 Task: In the Company jpmorgan.com, Create email and send with subject: 'We're Thrilled to Welcome You ', and with mail content 'Hello_x000D_
Join a community of forward-thinkers and pioneers. Our transformative solution will empower you to shape the future of your industry.._x000D_
Kind Regards', attach the document: Terms_and_conditions.doc and insert image: visitingcard.jpg. Below Kind Regards, write Tumblr and insert the URL: 'www.tumblr.com'. Mark checkbox to create task to follow up : In 2 weeks.  Enter or choose an email address of recipient's from company's contact and send.. Logged in from softage.1@softage.net
Action: Mouse moved to (78, 52)
Screenshot: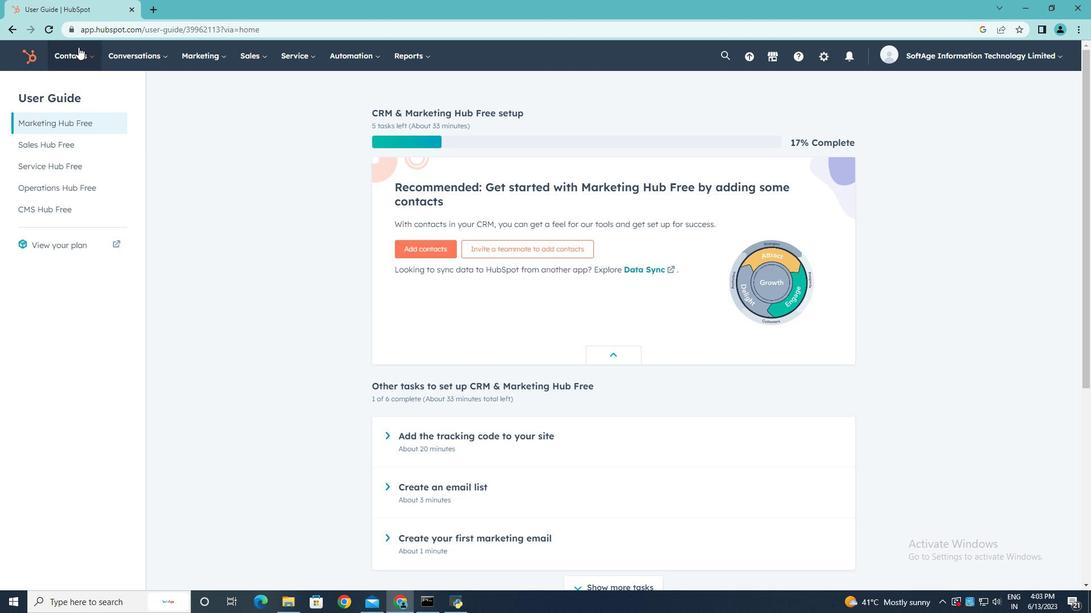 
Action: Mouse pressed left at (78, 52)
Screenshot: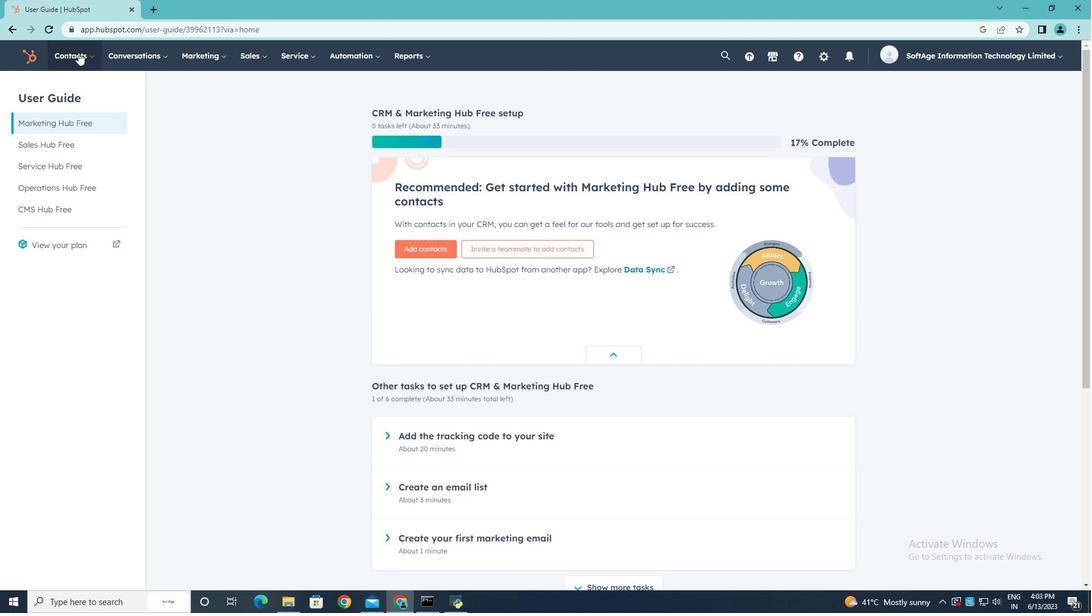 
Action: Mouse moved to (82, 110)
Screenshot: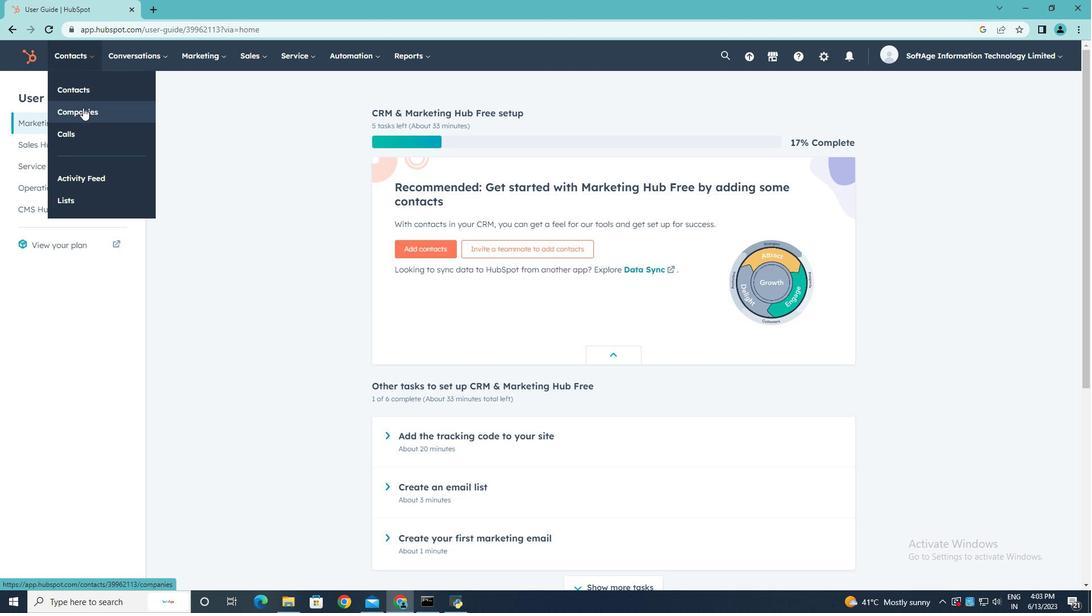 
Action: Mouse pressed left at (82, 110)
Screenshot: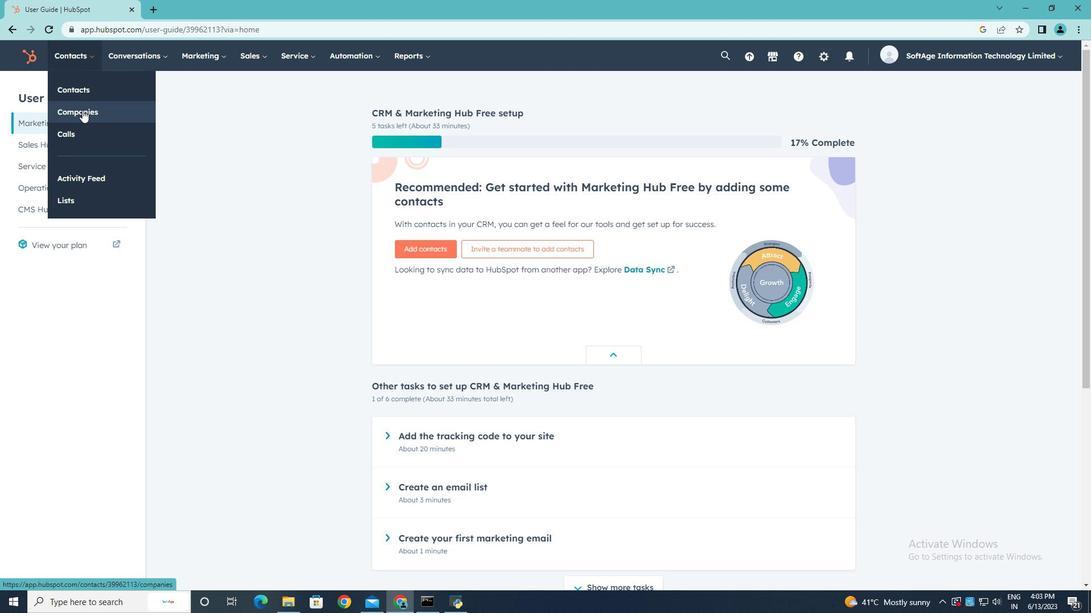 
Action: Mouse moved to (104, 187)
Screenshot: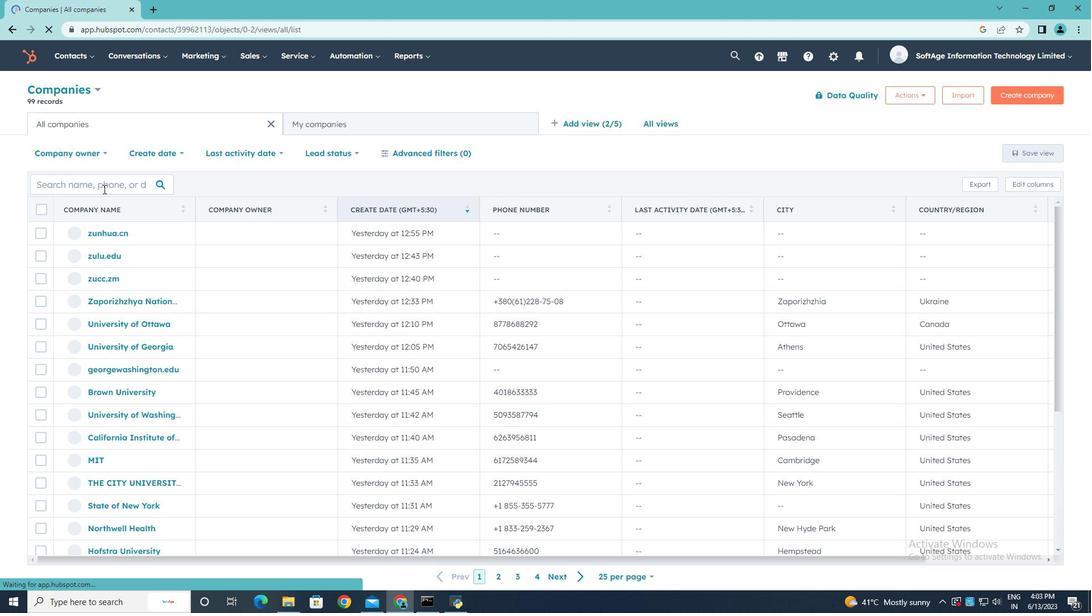
Action: Mouse pressed left at (104, 187)
Screenshot: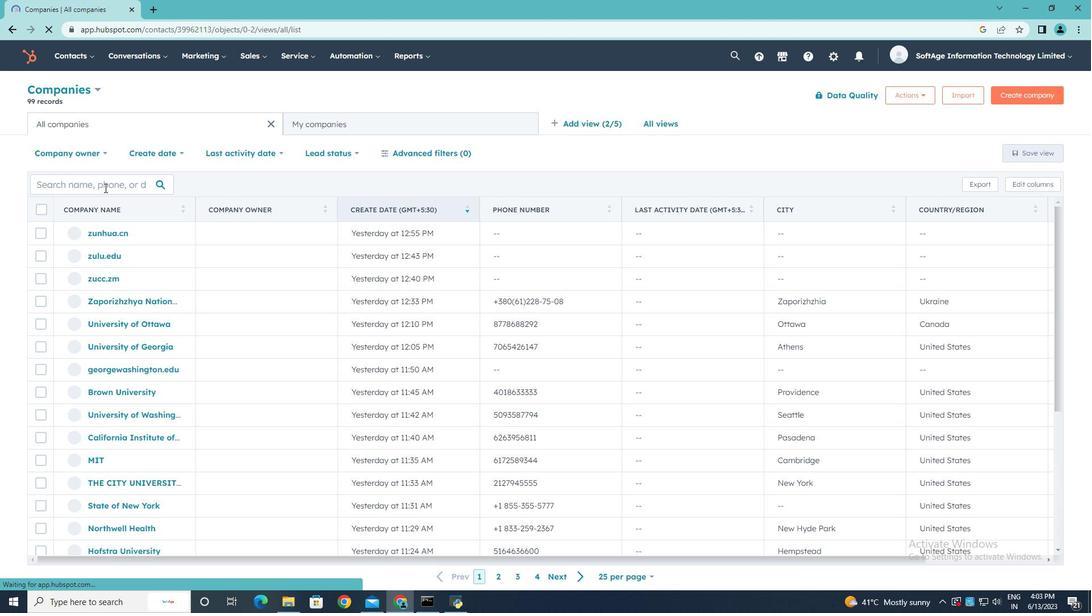 
Action: Key pressed jpmogan.com
Screenshot: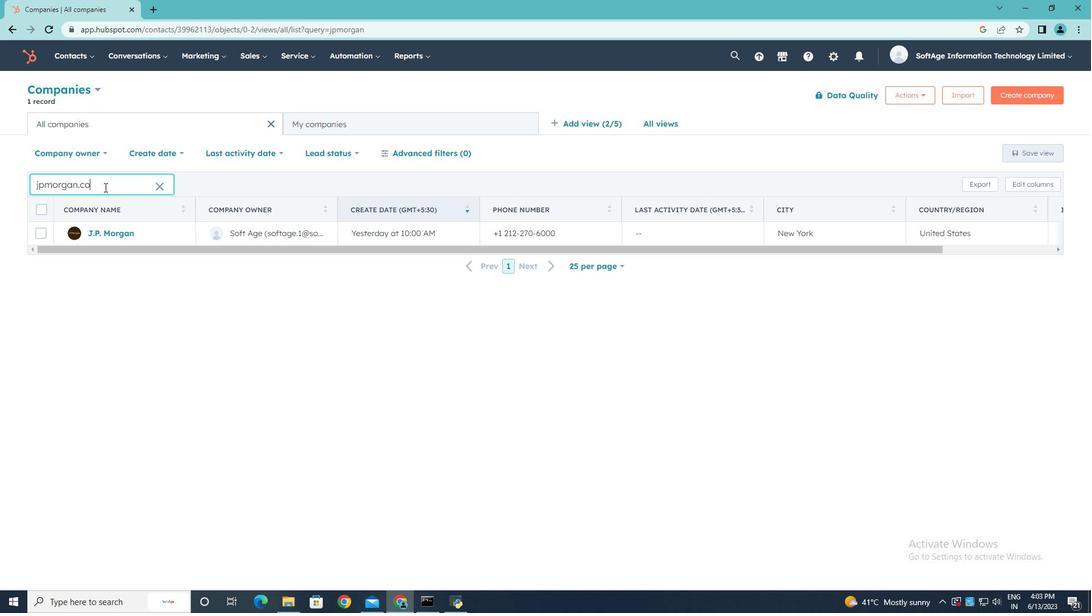 
Action: Mouse moved to (114, 233)
Screenshot: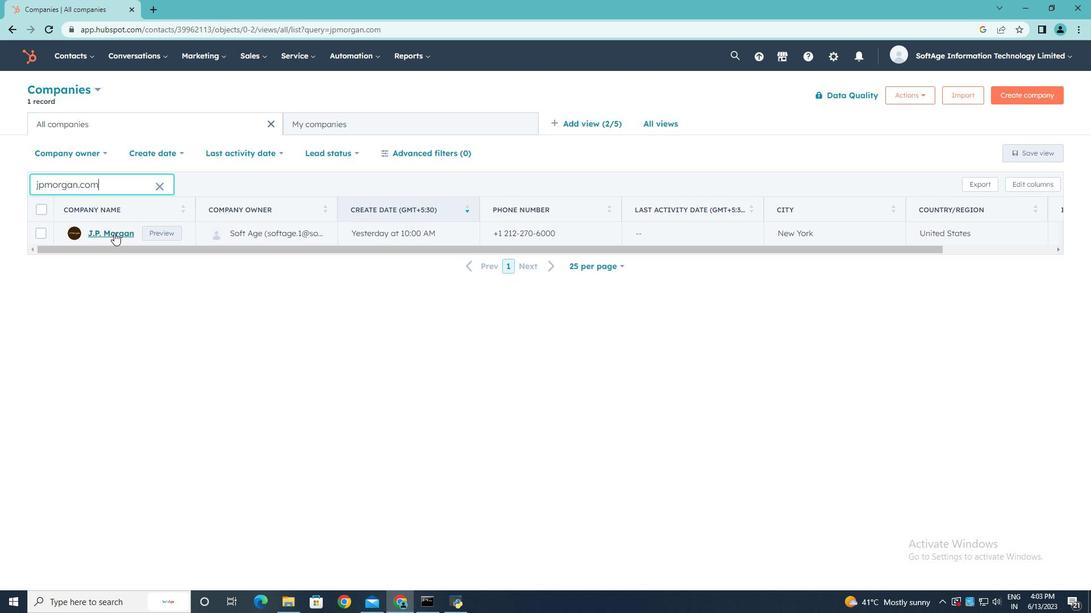 
Action: Mouse pressed left at (114, 233)
Screenshot: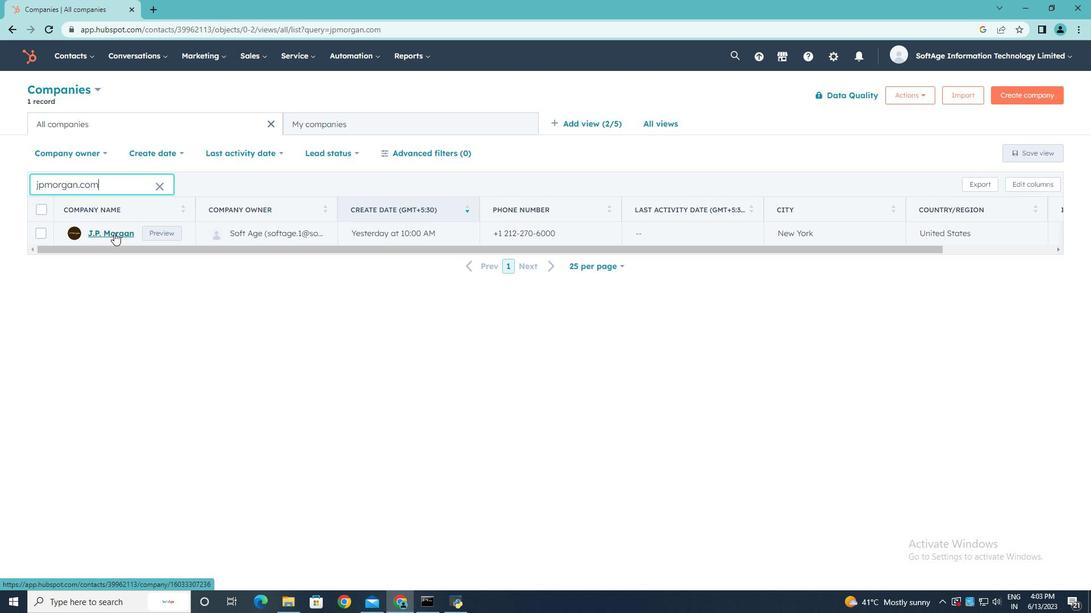 
Action: Mouse moved to (76, 195)
Screenshot: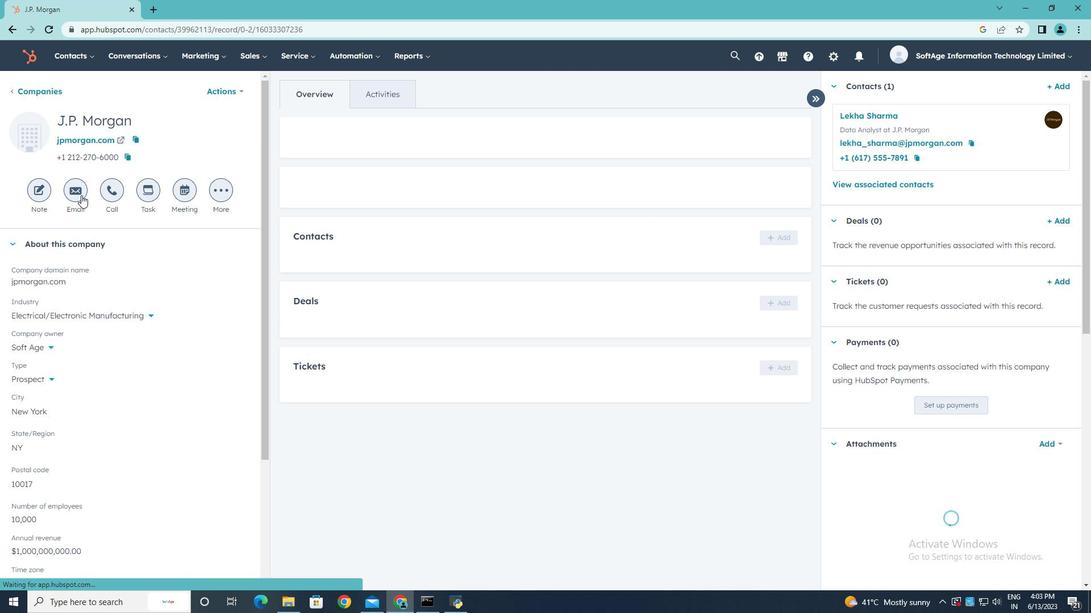 
Action: Mouse pressed left at (76, 195)
Screenshot: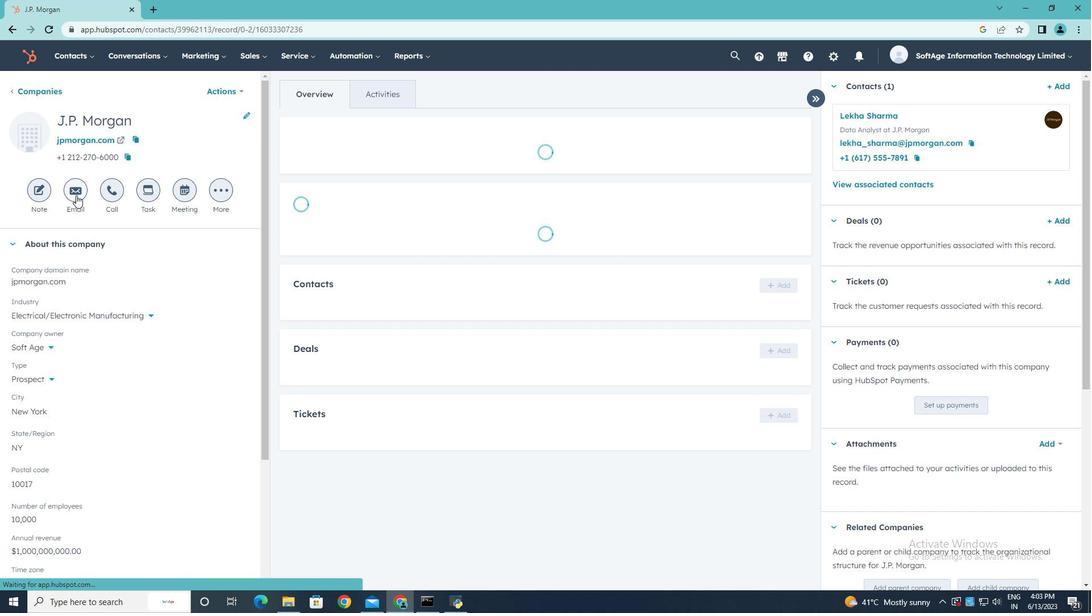 
Action: Mouse moved to (79, 195)
Screenshot: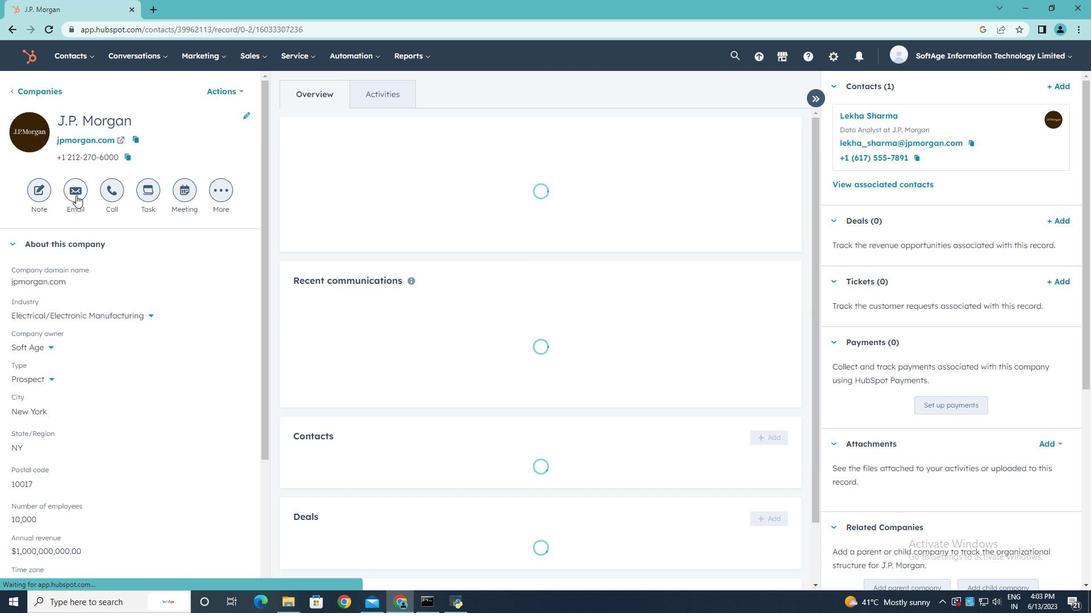
Action: Key pressed <Key.shift><Key.shift><Key.shift><Key.shift><Key.shift><Key.shift><Key.shift><Key.shift><Key.shift>We're<Key.space><Key.shift>Thrilled<Key.space>to<Key.space><Key.shift>Welcome<Key.space><Key.shift>You
Screenshot: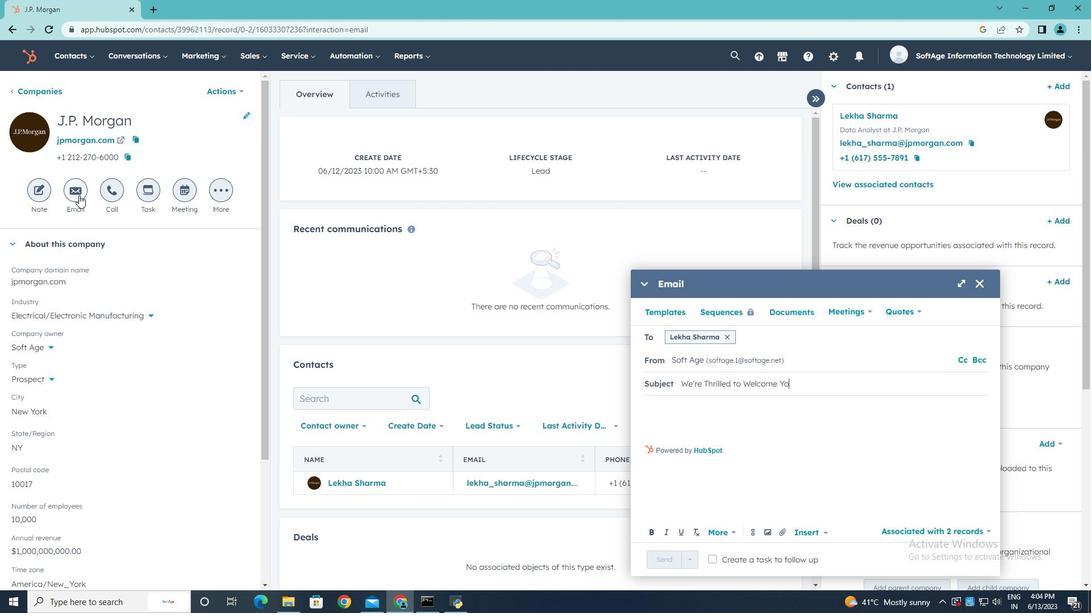 
Action: Mouse moved to (648, 406)
Screenshot: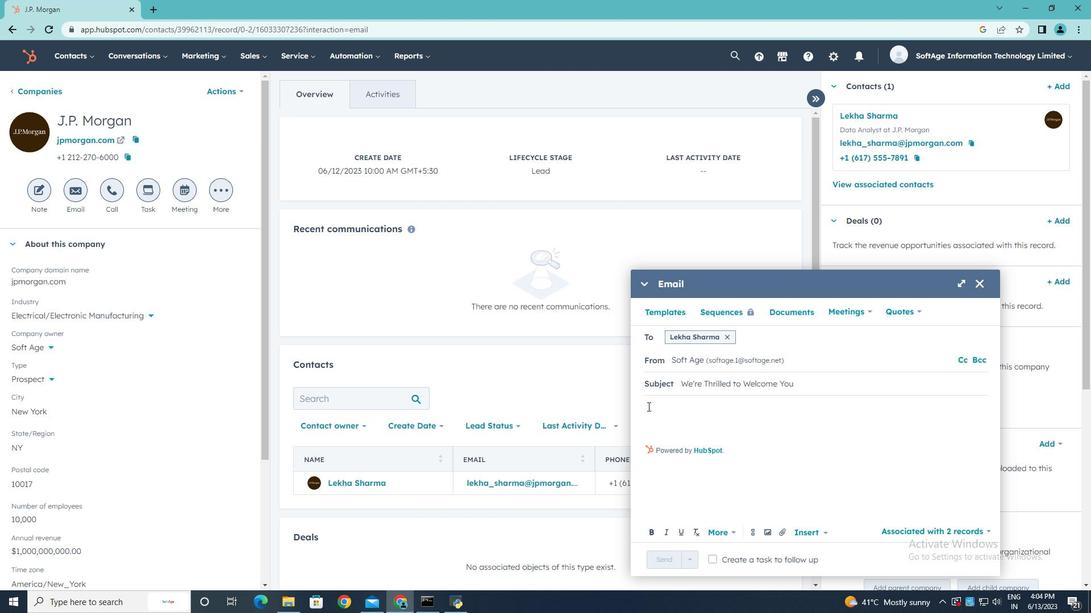 
Action: Mouse pressed left at (648, 406)
Screenshot: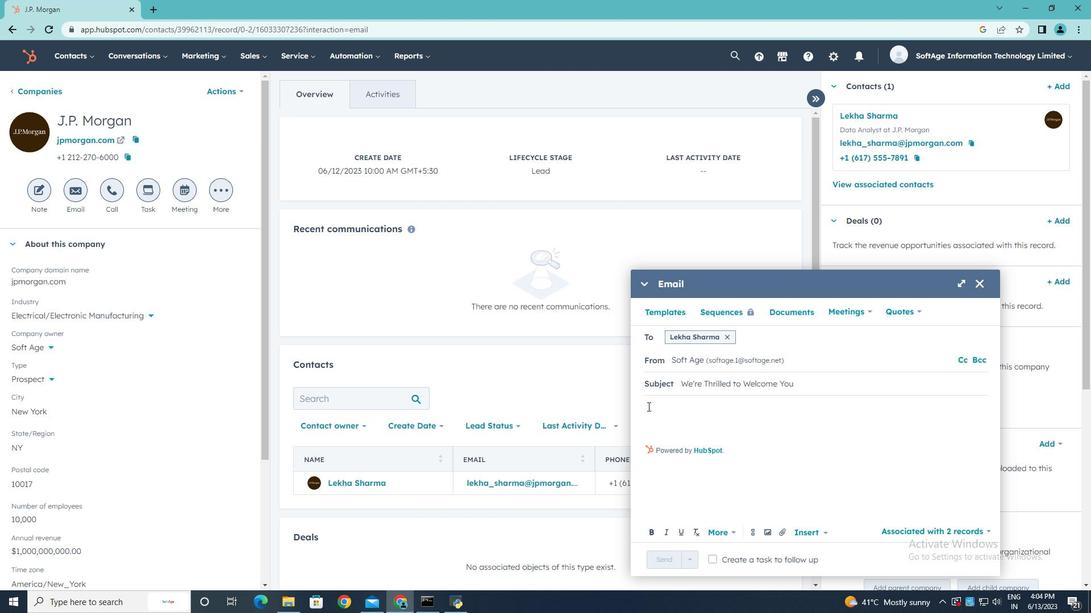 
Action: Key pressed <Key.shift>Hellp<Key.backspace>o
Screenshot: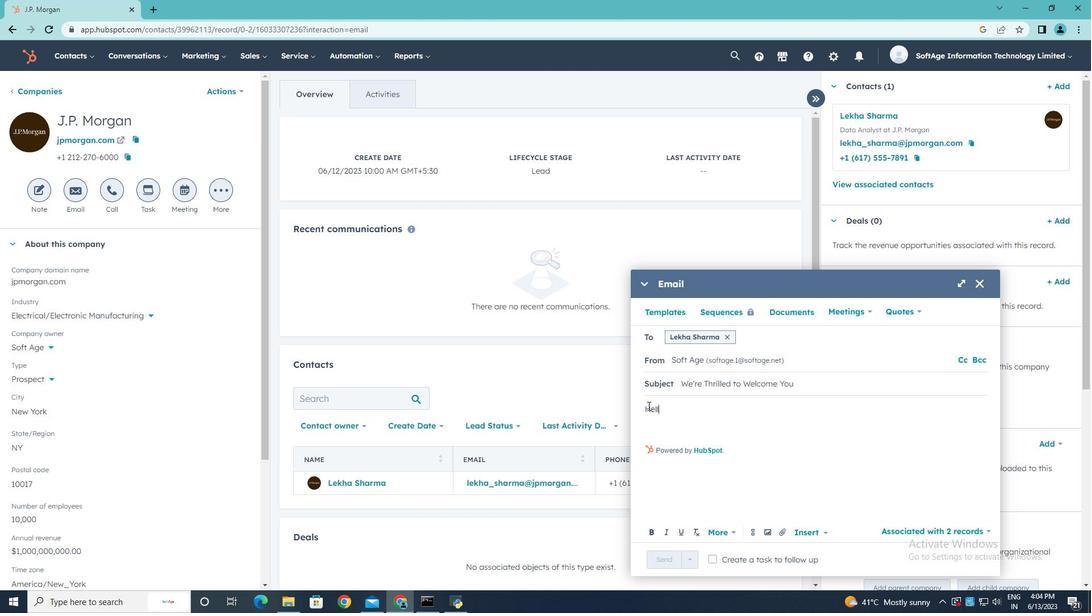 
Action: Mouse moved to (646, 424)
Screenshot: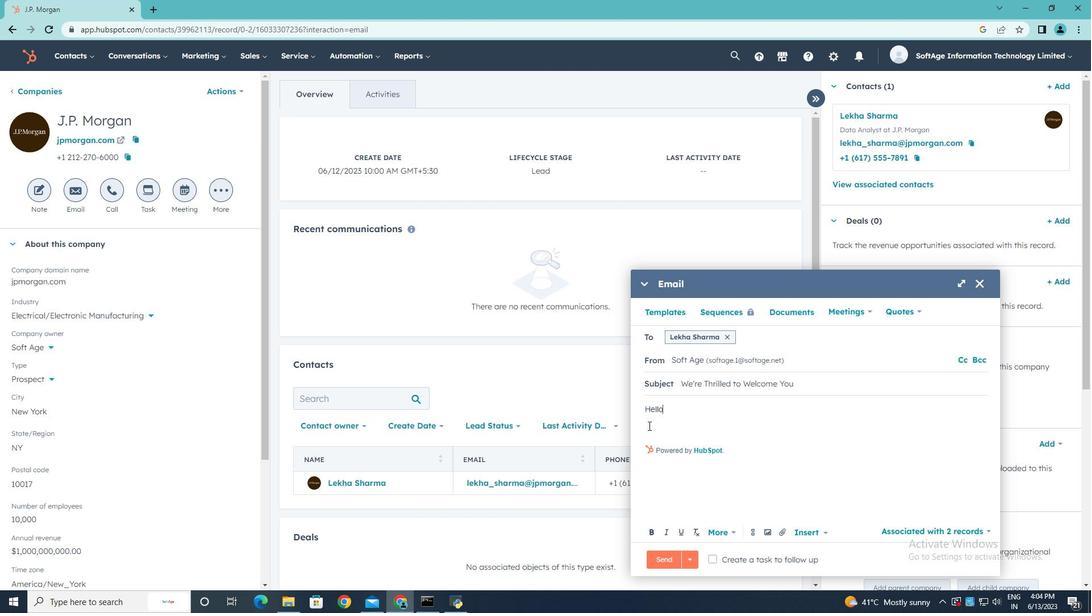 
Action: Mouse pressed left at (646, 424)
Screenshot: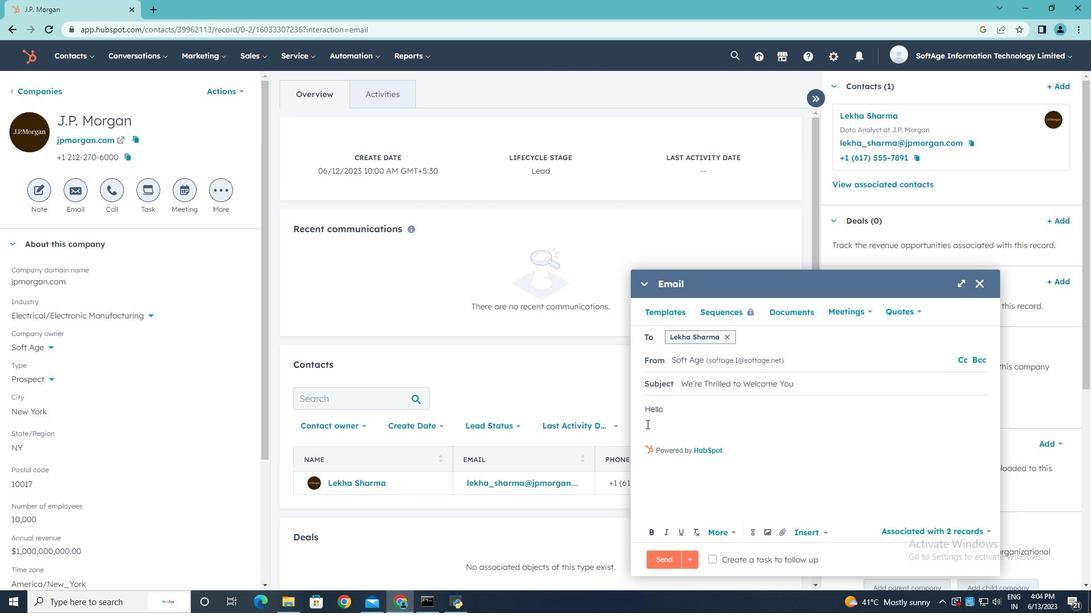 
Action: Mouse moved to (644, 317)
Screenshot: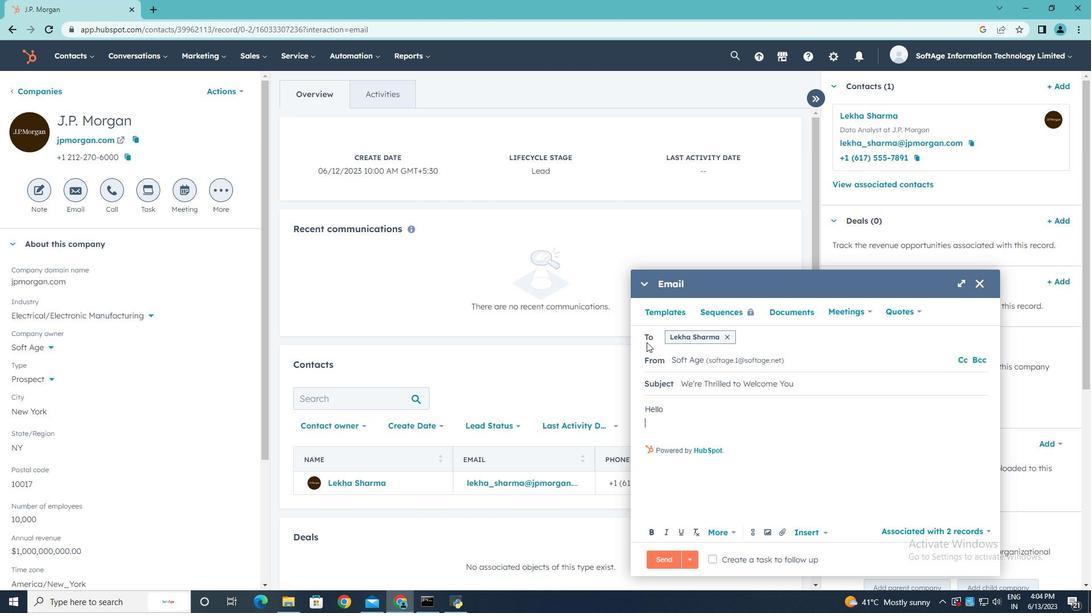
Action: Key pressed <Key.shift>Join<Key.space>a<Key.space>community<Key.space>of<Key.space>forward-thinkers<Key.space>and<Key.space>pioneers.<Key.space><Key.shift>Our<Key.space>transformative<Key.space>solution<Key.space>will<Key.space>w<Key.backspace>empoweer<Key.backspace><Key.backspace>r<Key.space>you<Key.space>to<Key.space>shape<Key.space>the<Key.space>future<Key.space>of<Key.space>your<Key.space>ins<Key.backspace>dustry..
Screenshot: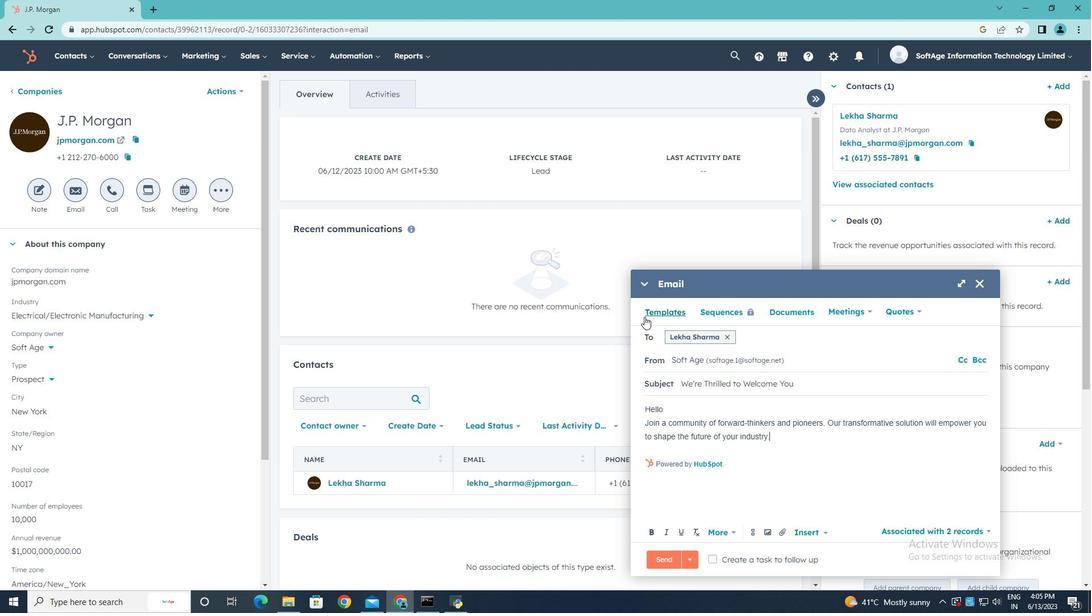 
Action: Mouse moved to (687, 449)
Screenshot: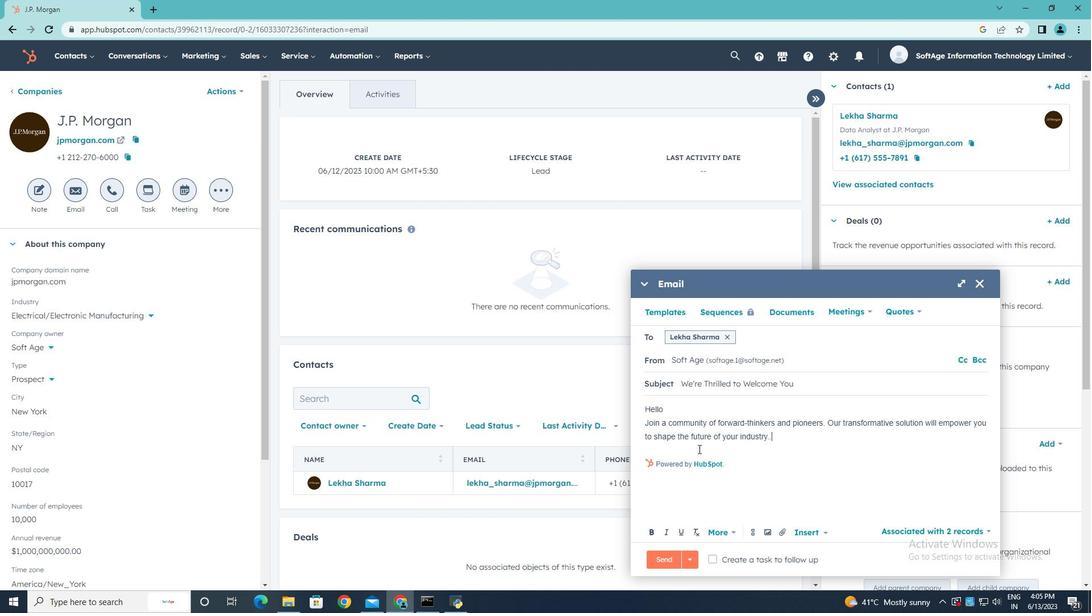 
Action: Mouse pressed left at (687, 449)
Screenshot: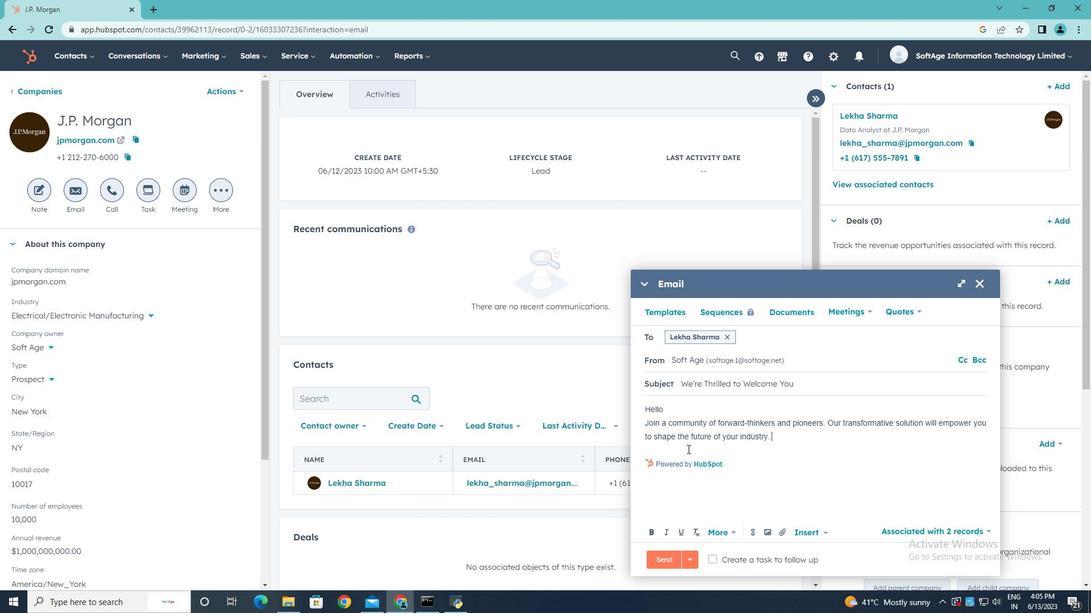 
Action: Key pressed <Key.enter><Key.shift>Kind<Key.space><Key.shift>Regards
Screenshot: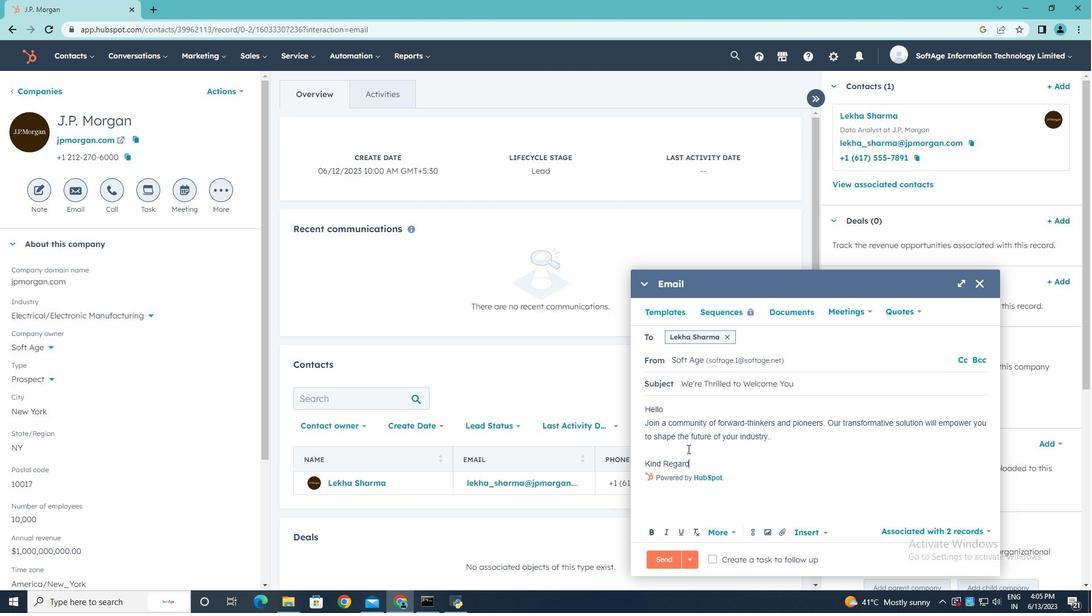 
Action: Mouse moved to (739, 463)
Screenshot: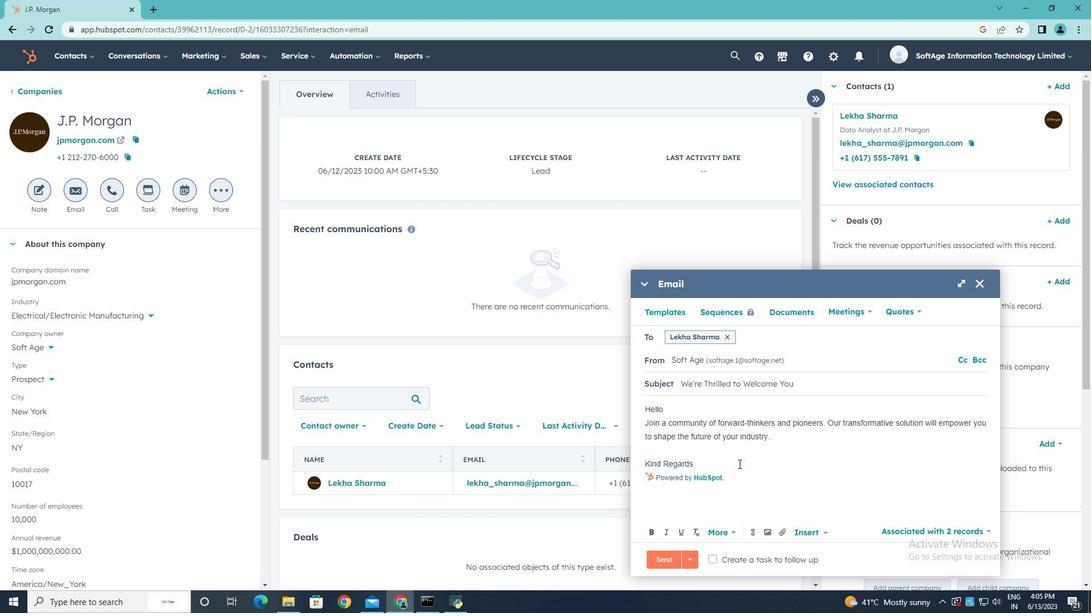 
Action: Key pressed ,
Screenshot: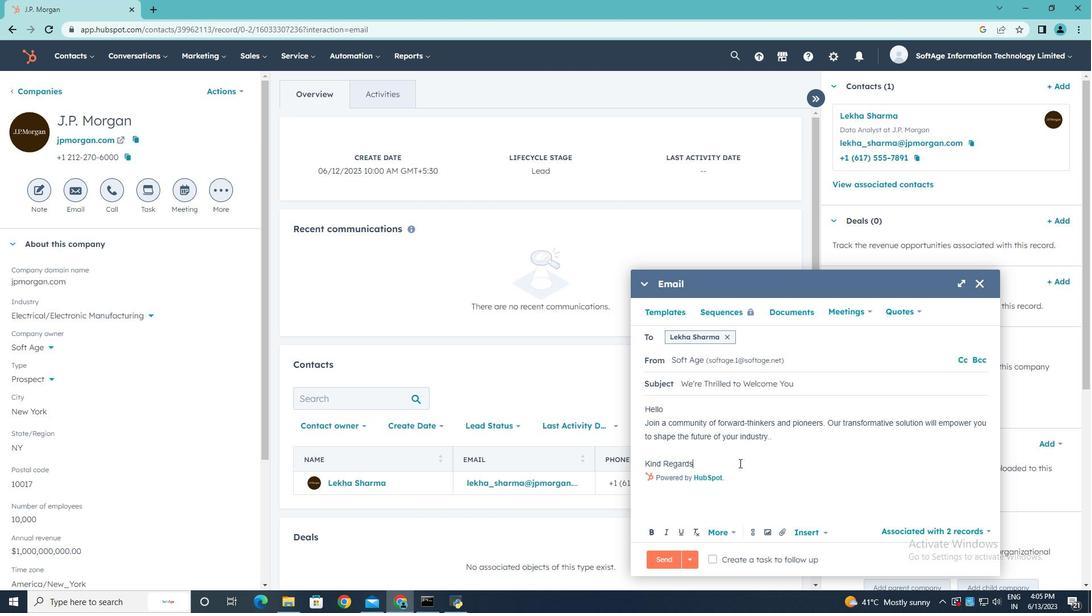 
Action: Mouse moved to (782, 533)
Screenshot: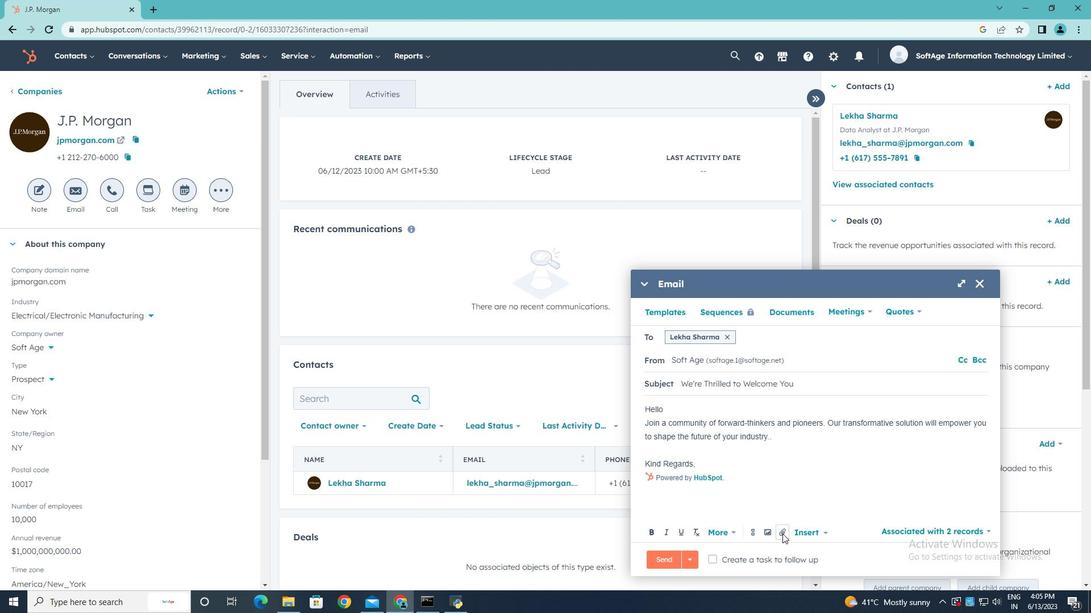 
Action: Mouse pressed left at (782, 533)
Screenshot: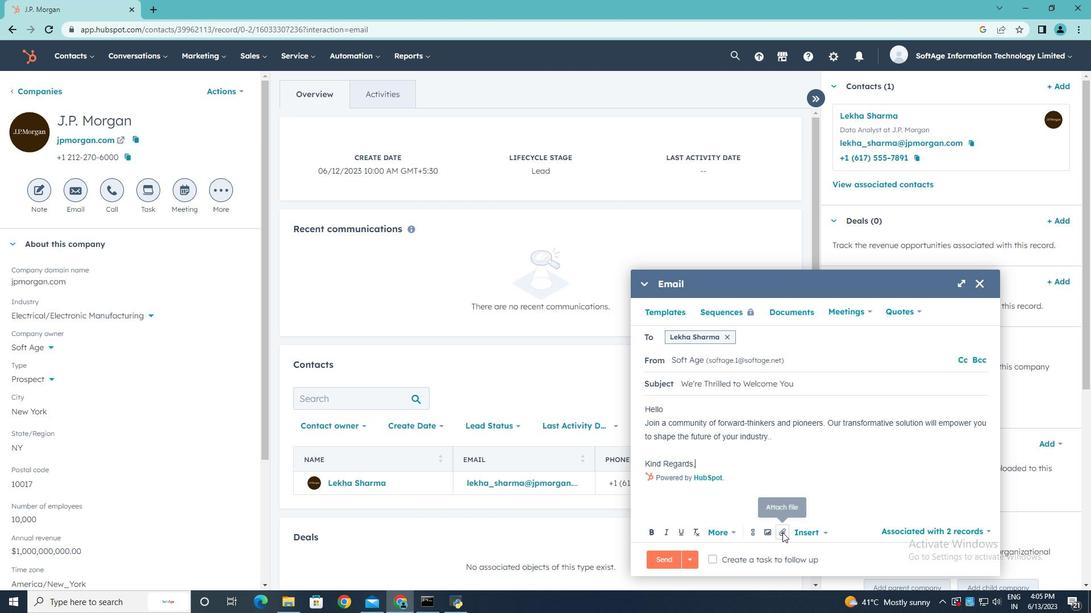
Action: Mouse moved to (802, 506)
Screenshot: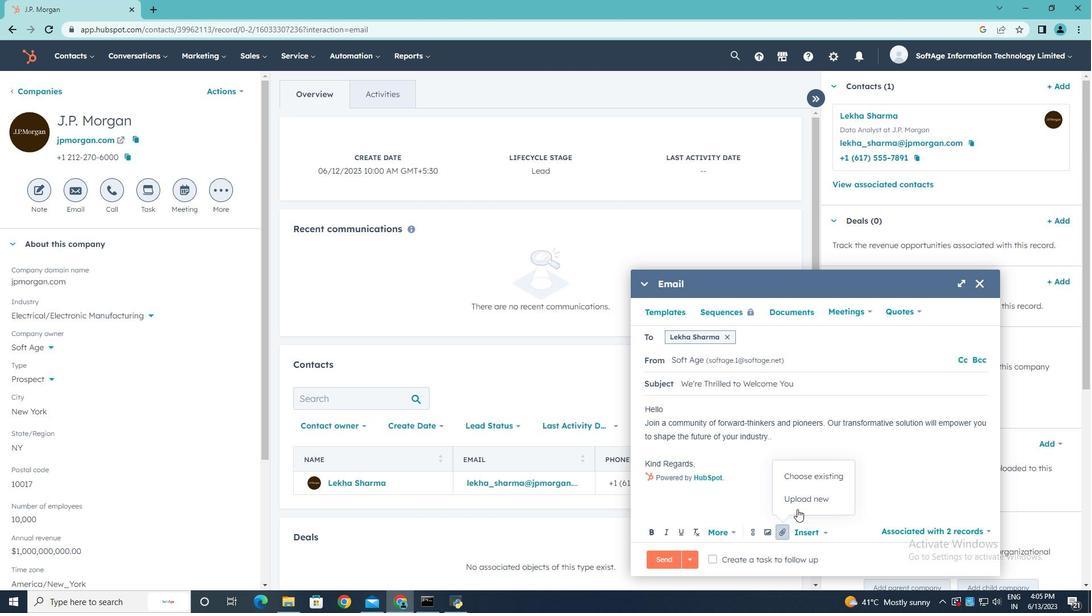 
Action: Mouse pressed left at (802, 506)
Screenshot: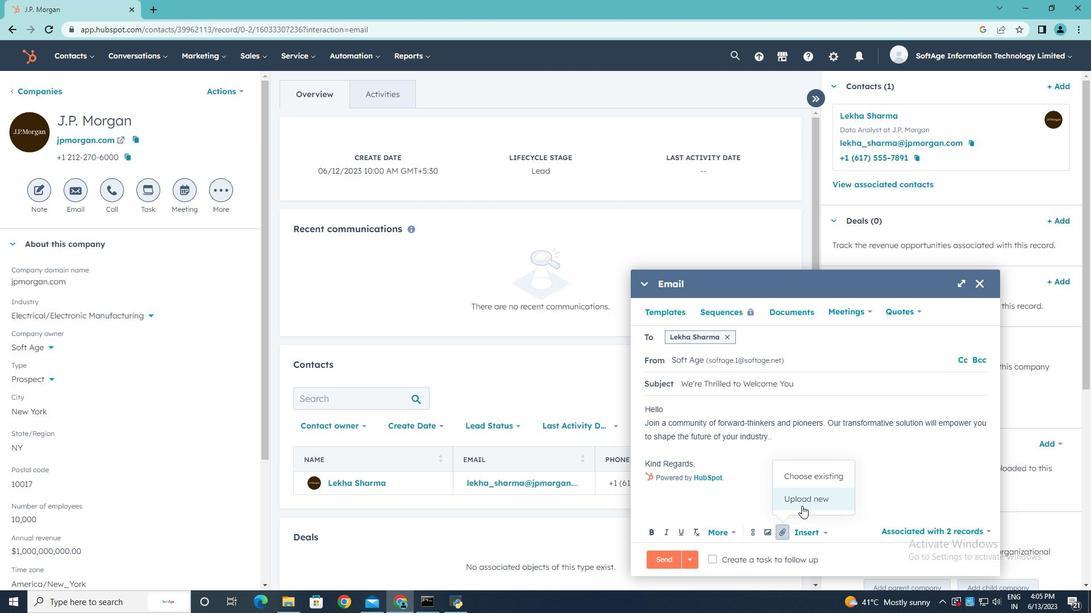 
Action: Mouse moved to (221, 114)
Screenshot: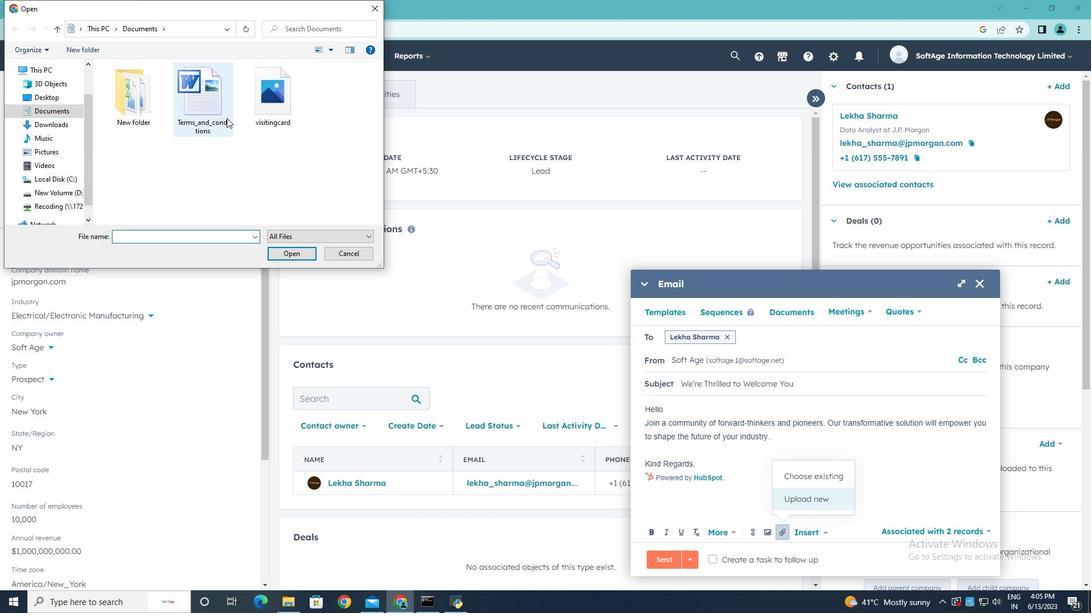 
Action: Mouse pressed left at (221, 114)
Screenshot: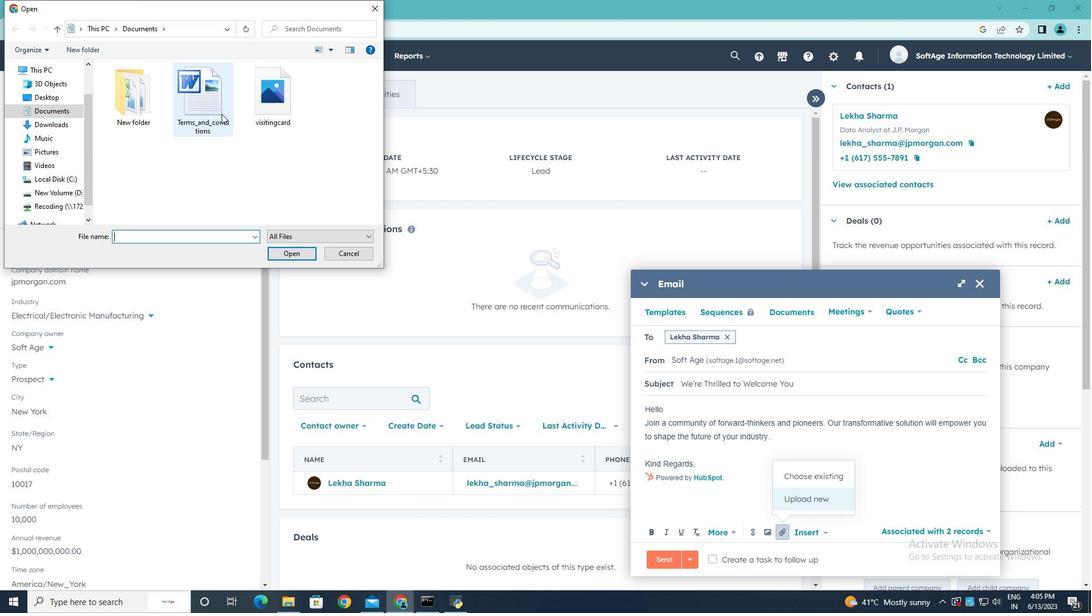 
Action: Mouse moved to (281, 253)
Screenshot: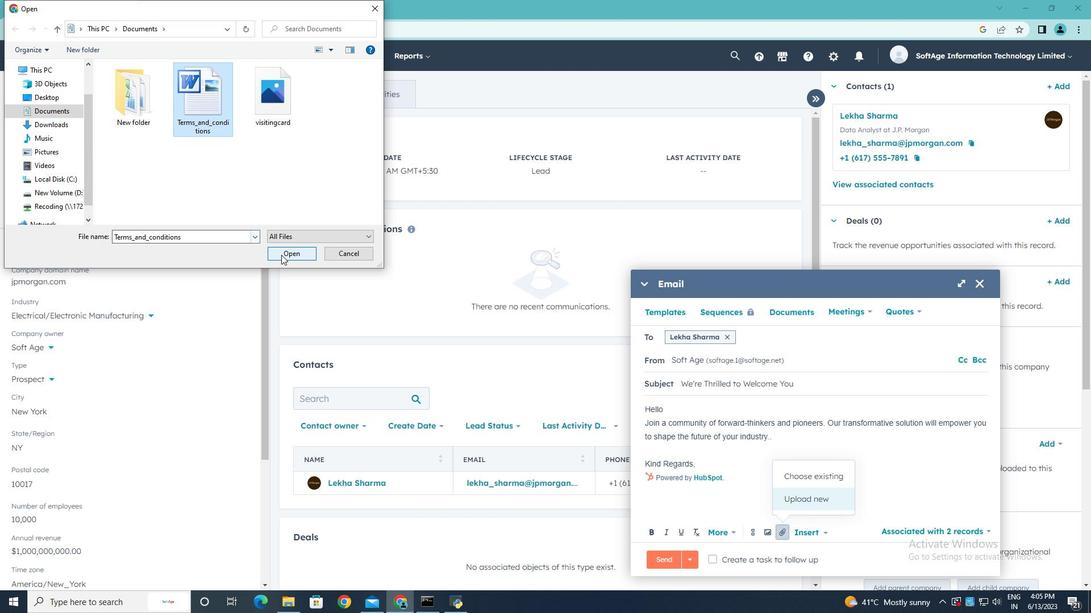 
Action: Mouse pressed left at (281, 253)
Screenshot: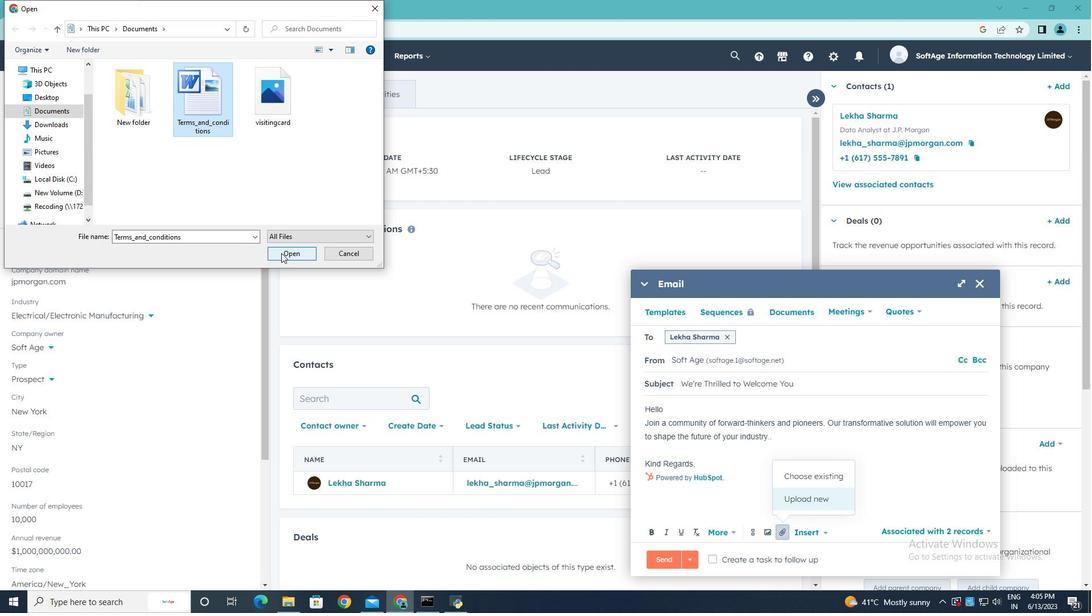 
Action: Mouse moved to (784, 504)
Screenshot: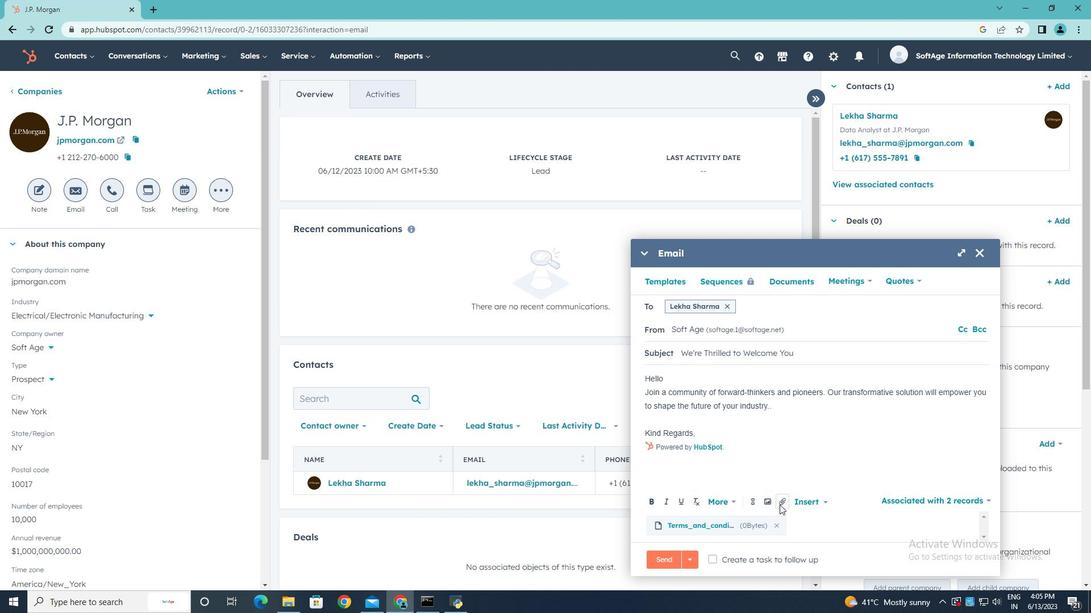 
Action: Mouse pressed left at (784, 504)
Screenshot: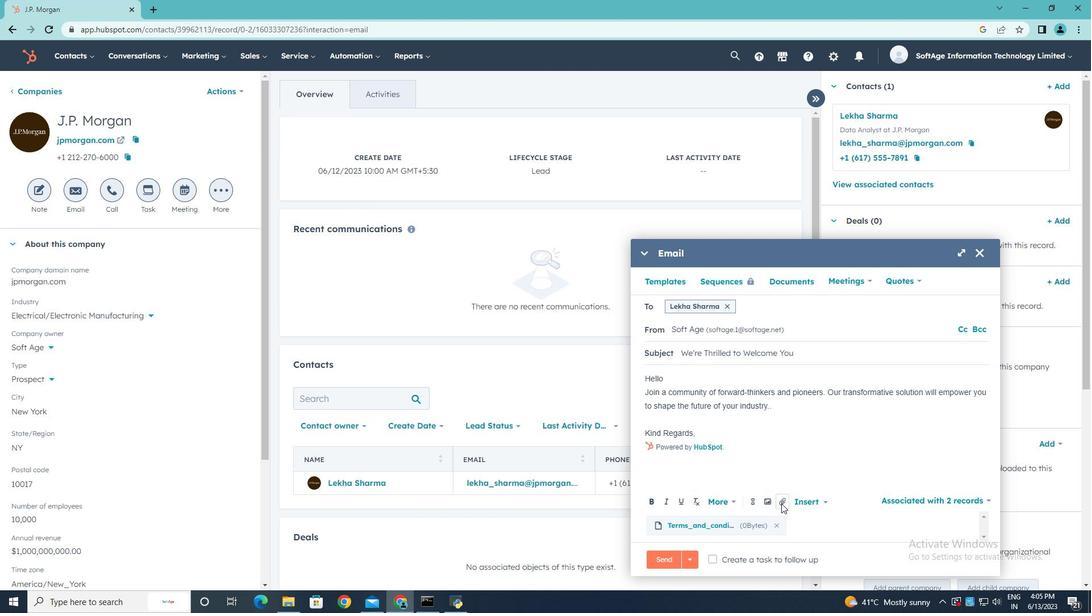 
Action: Mouse moved to (801, 472)
Screenshot: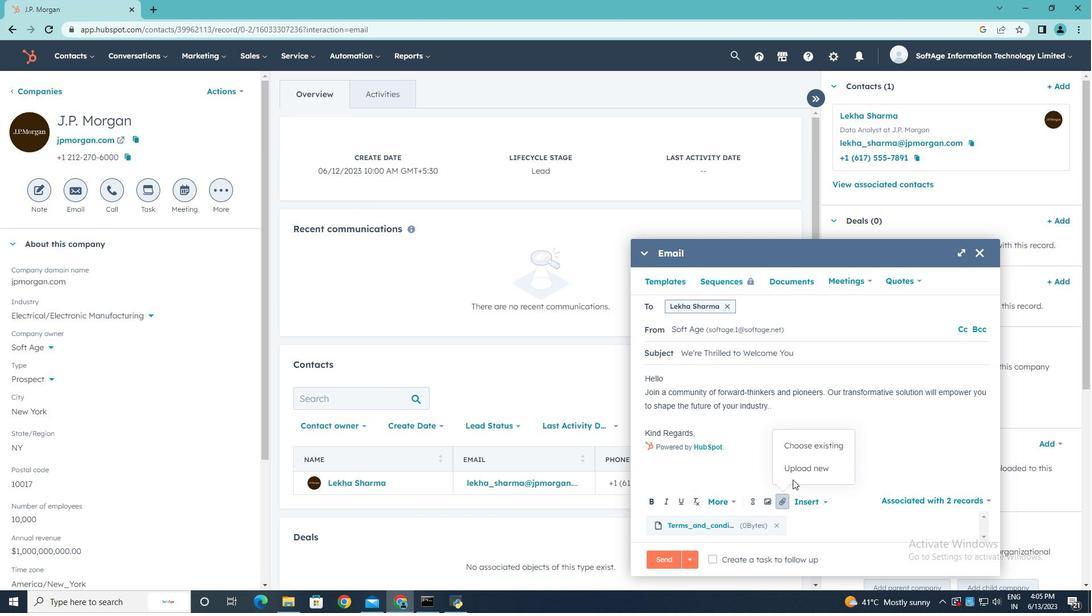 
Action: Mouse pressed left at (801, 472)
Screenshot: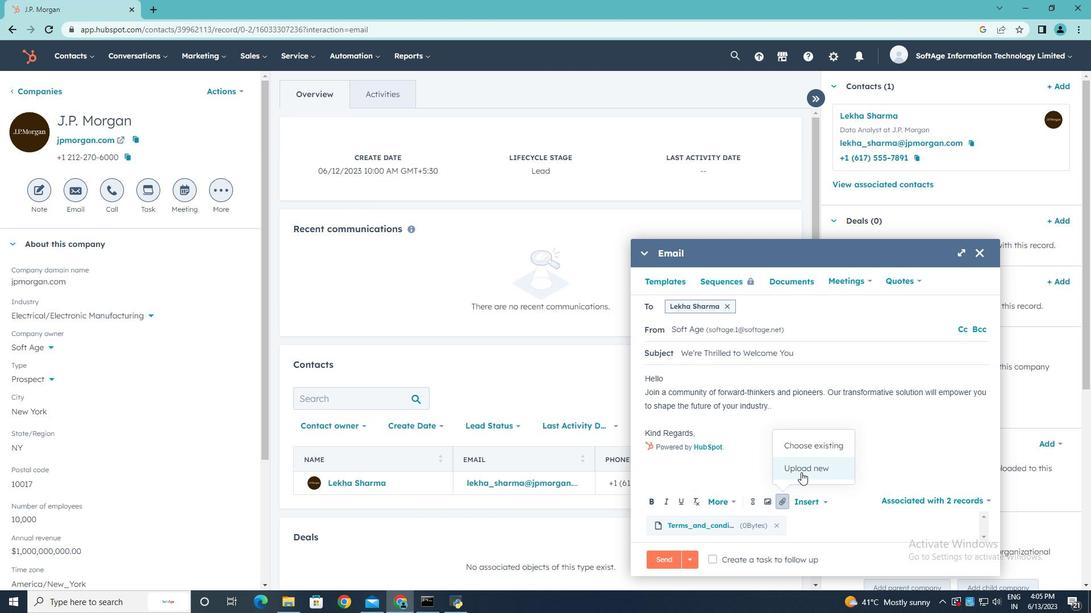 
Action: Mouse moved to (264, 118)
Screenshot: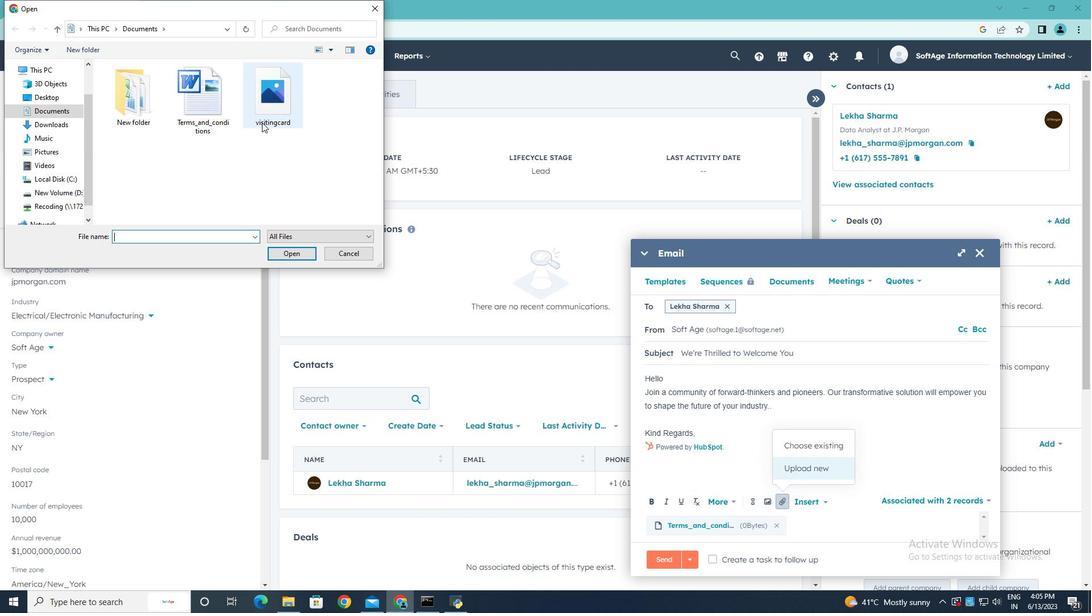 
Action: Mouse pressed left at (264, 118)
Screenshot: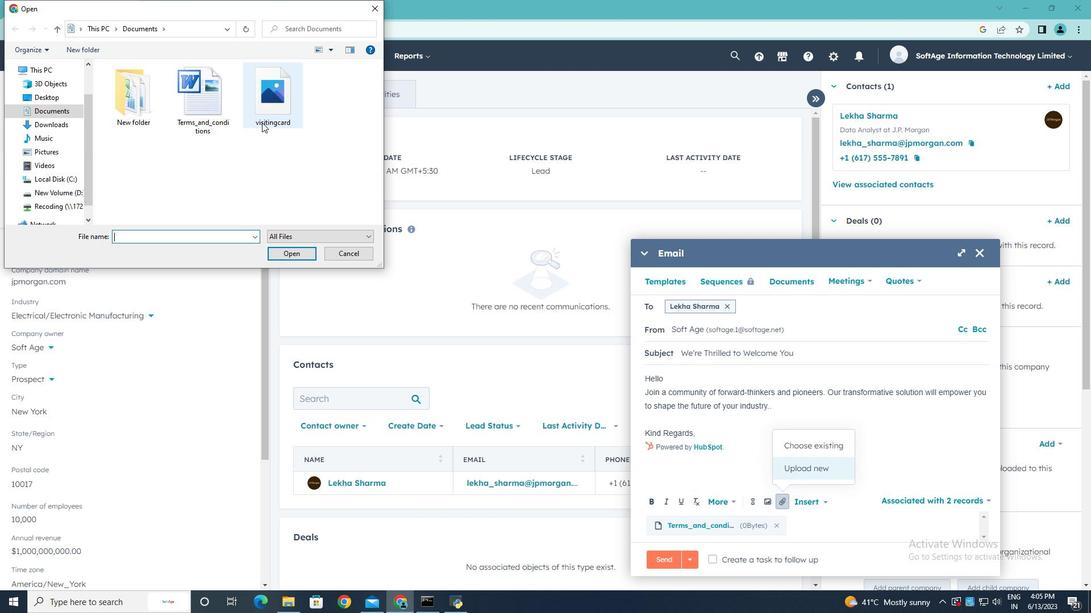 
Action: Mouse moved to (298, 252)
Screenshot: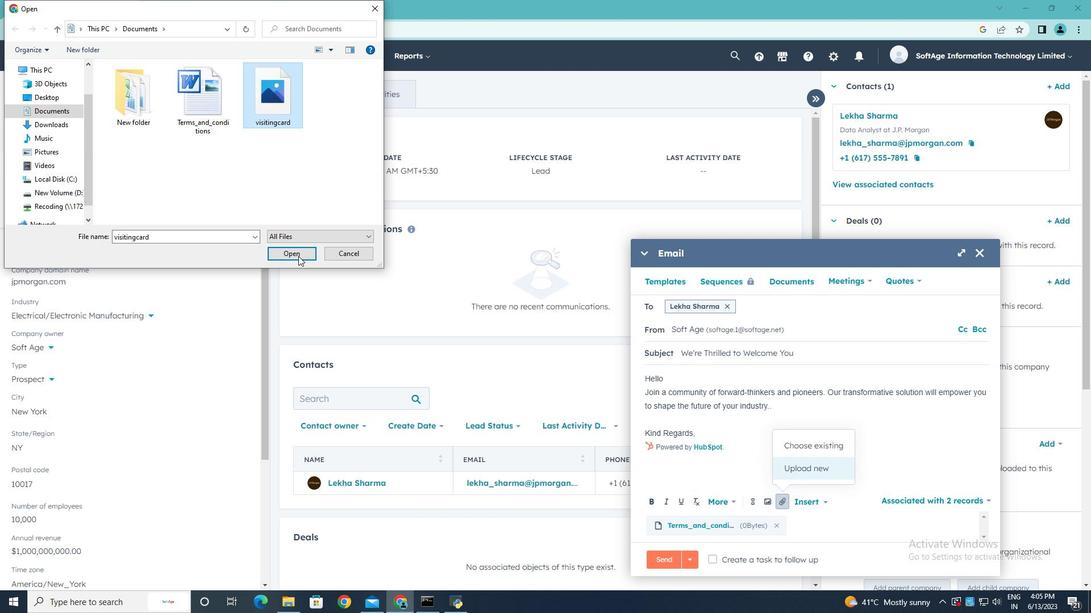 
Action: Mouse pressed left at (298, 252)
Screenshot: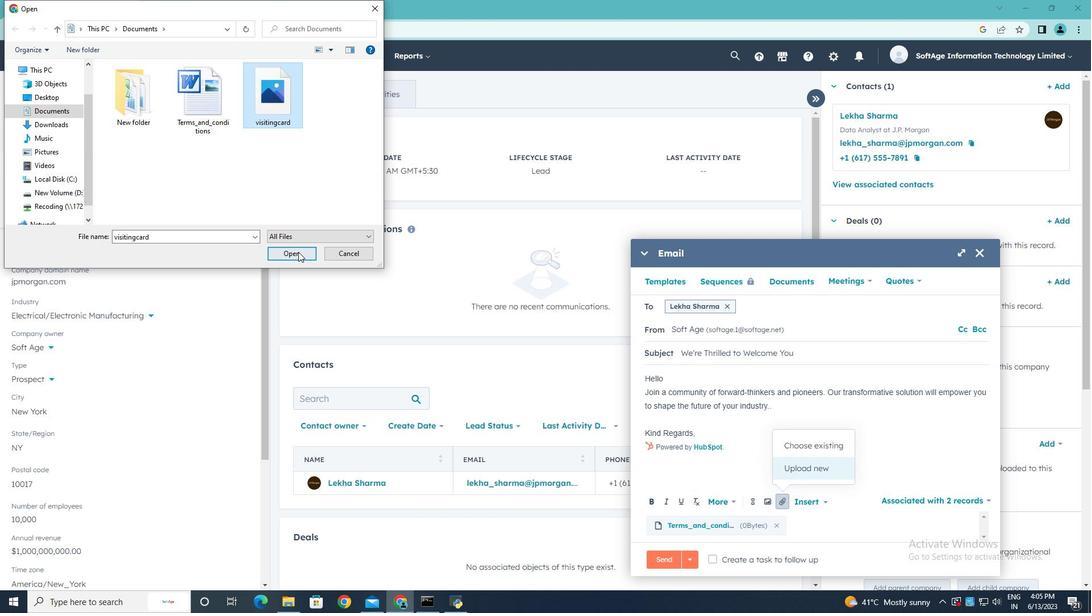 
Action: Mouse moved to (696, 429)
Screenshot: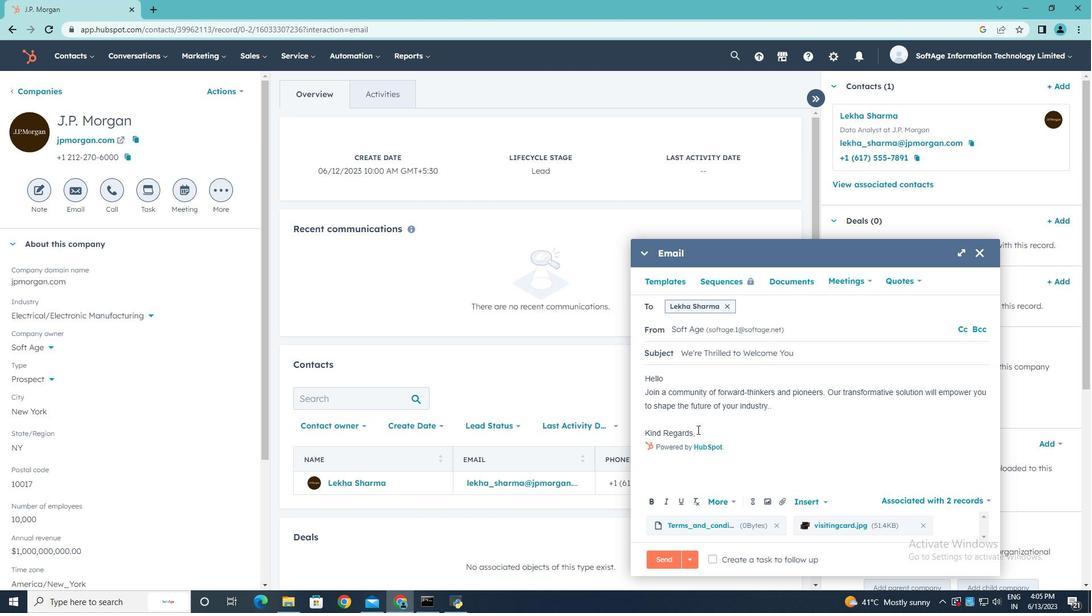
Action: Mouse pressed left at (696, 429)
Screenshot: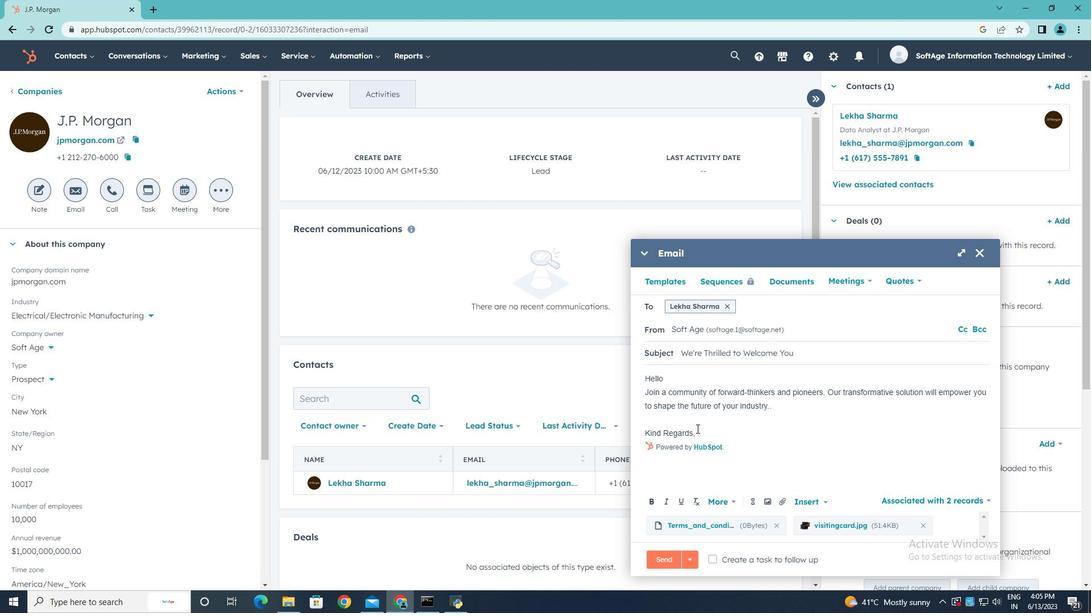 
Action: Key pressed <Key.enter>
Screenshot: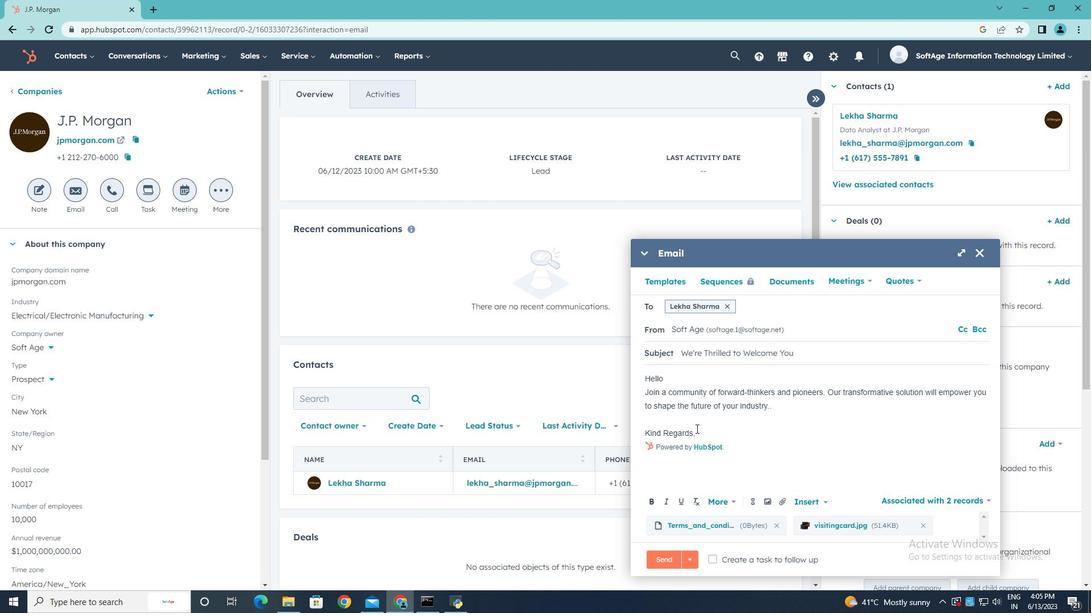 
Action: Mouse moved to (753, 501)
Screenshot: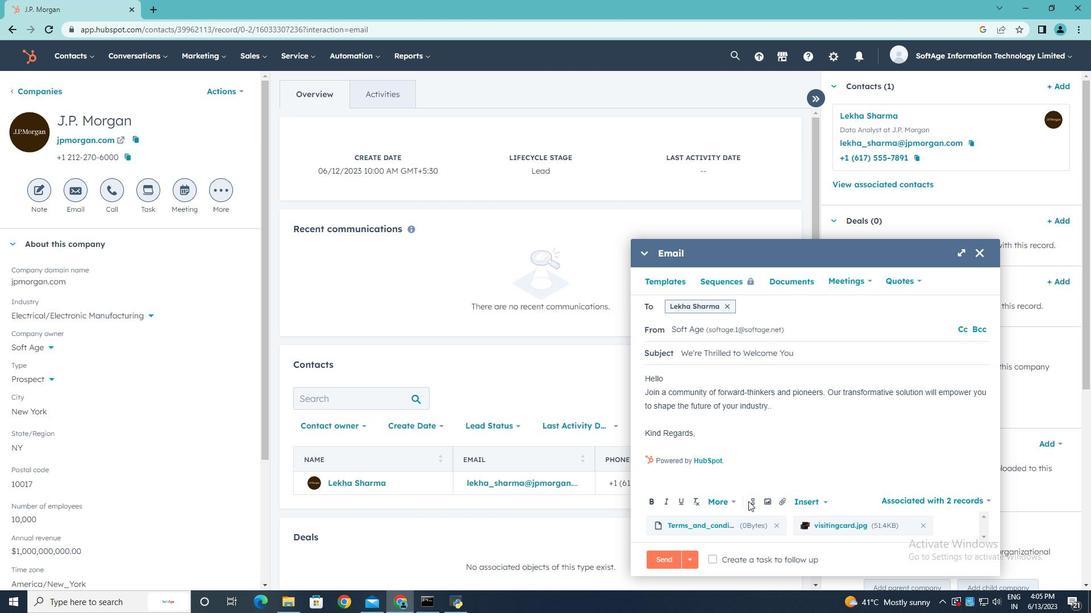 
Action: Mouse pressed left at (753, 501)
Screenshot: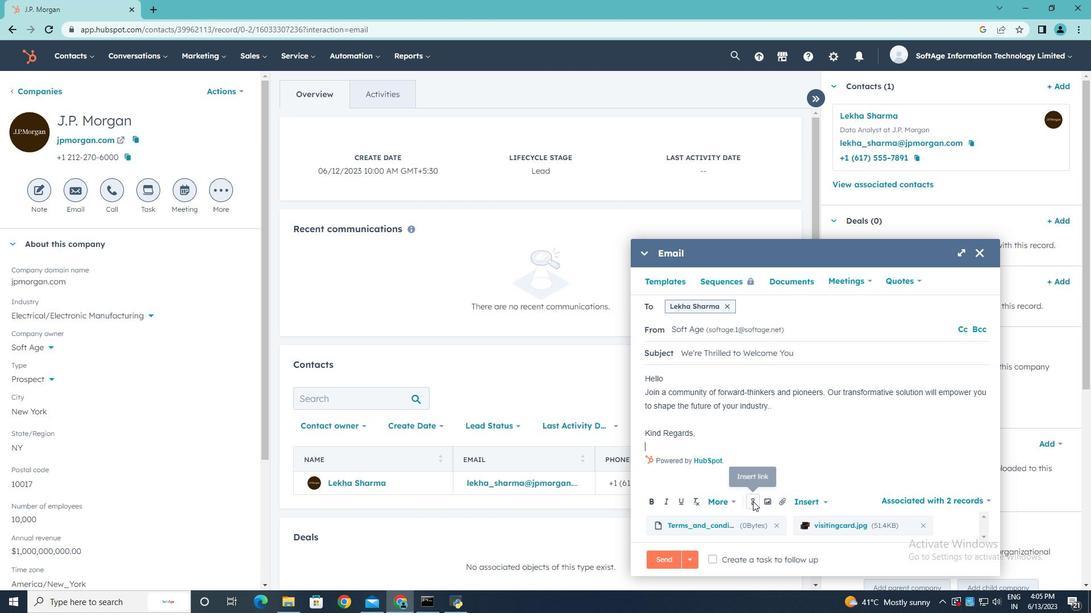 
Action: Mouse moved to (785, 380)
Screenshot: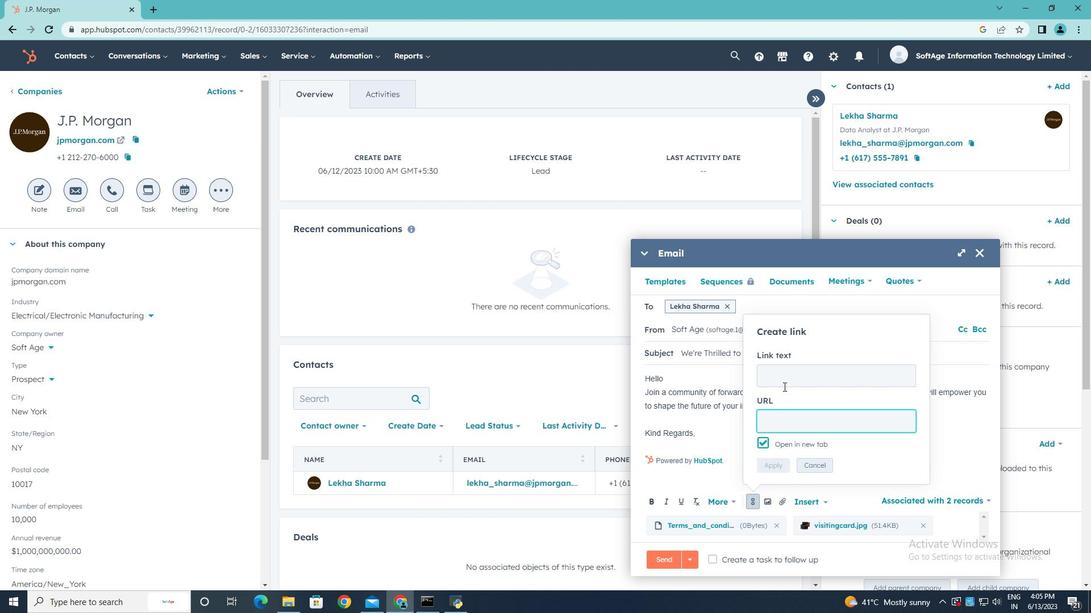 
Action: Mouse pressed left at (785, 380)
Screenshot: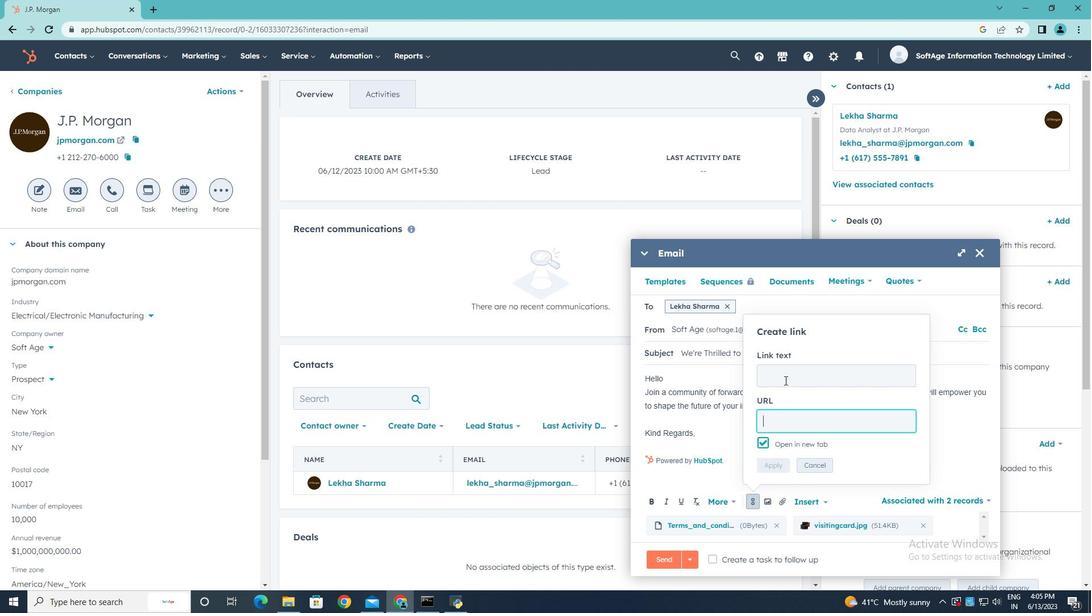
Action: Key pressed <Key.shift>Tumbb<Key.backspace>lr
Screenshot: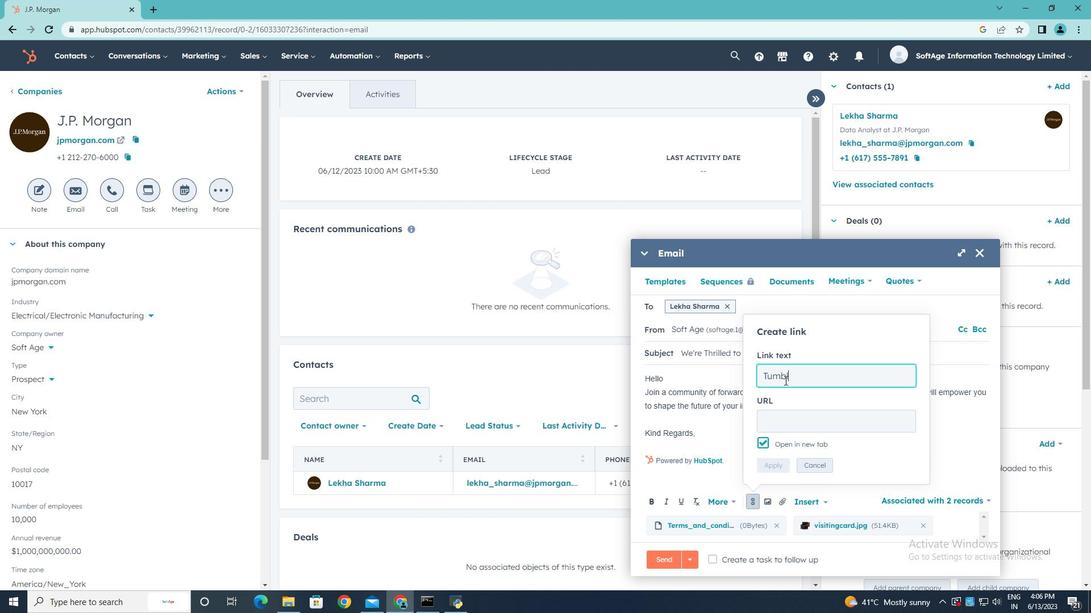 
Action: Mouse moved to (796, 425)
Screenshot: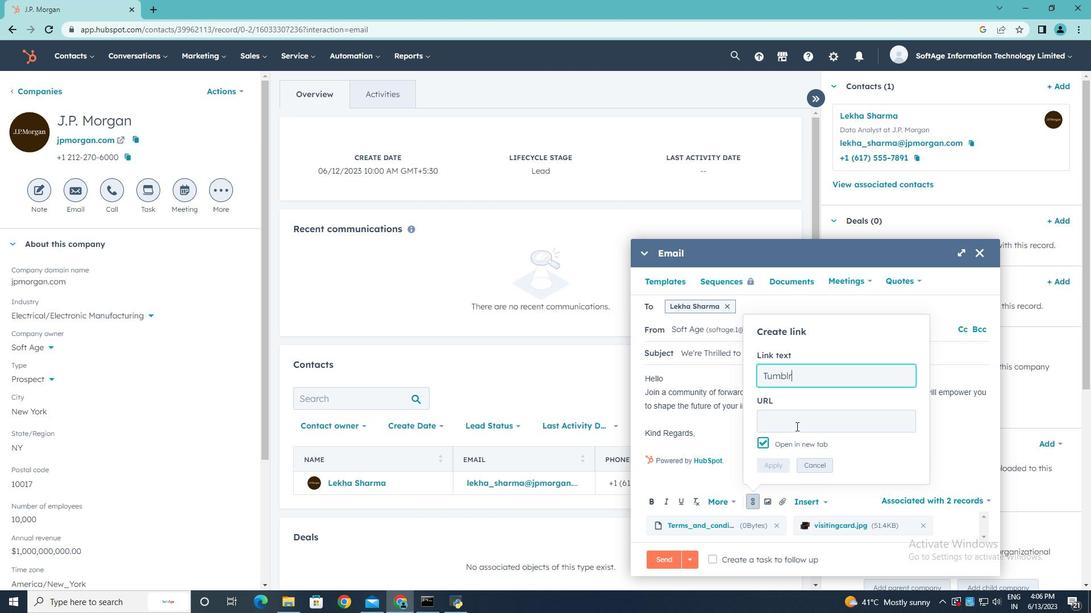 
Action: Mouse pressed left at (796, 425)
Screenshot: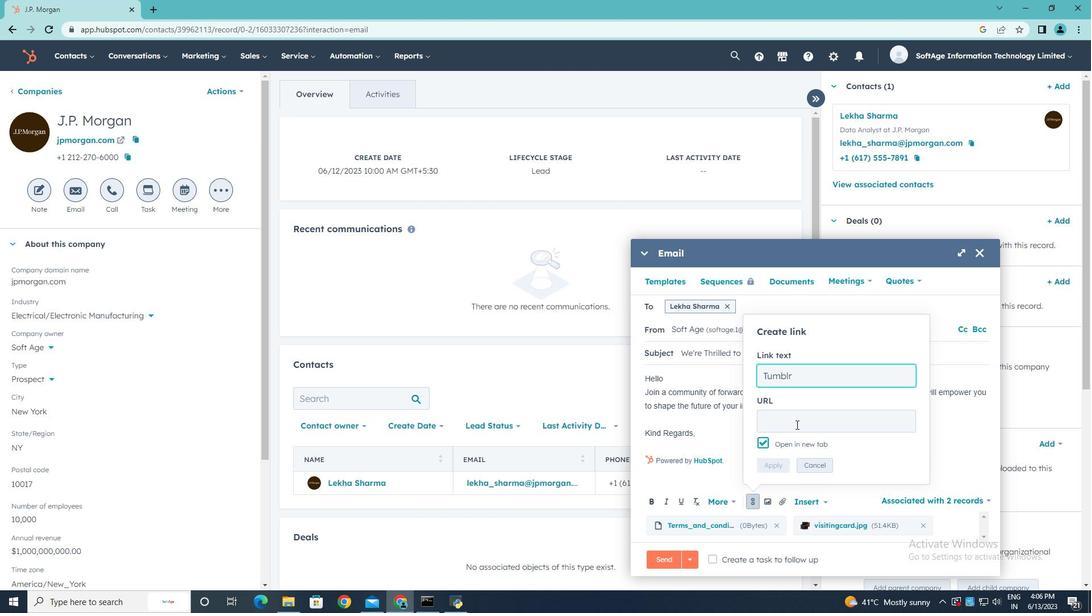 
Action: Key pressed www.tumblr.com
Screenshot: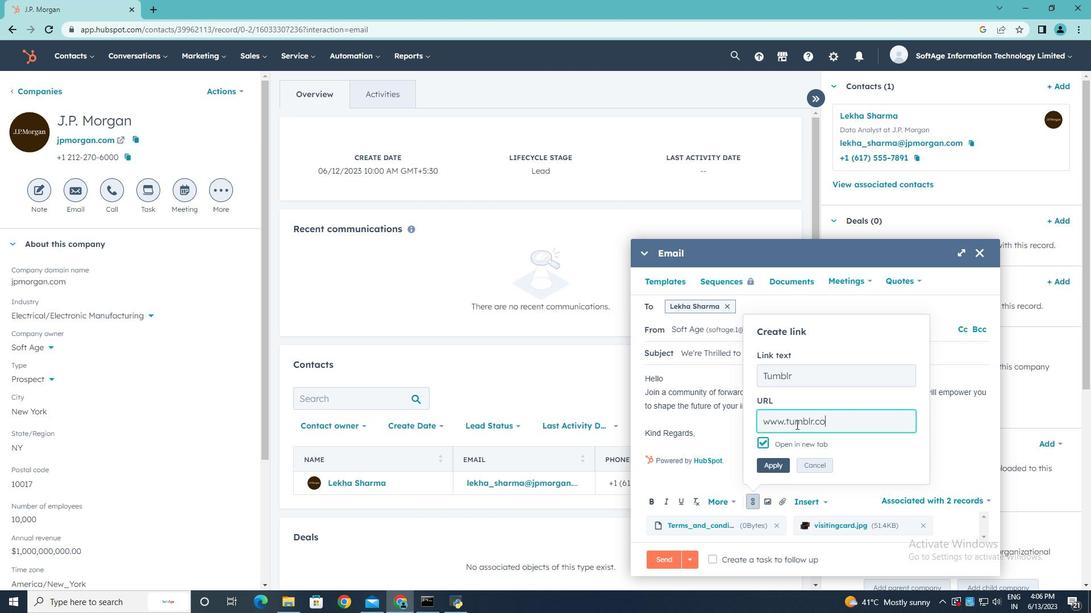 
Action: Mouse moved to (768, 465)
Screenshot: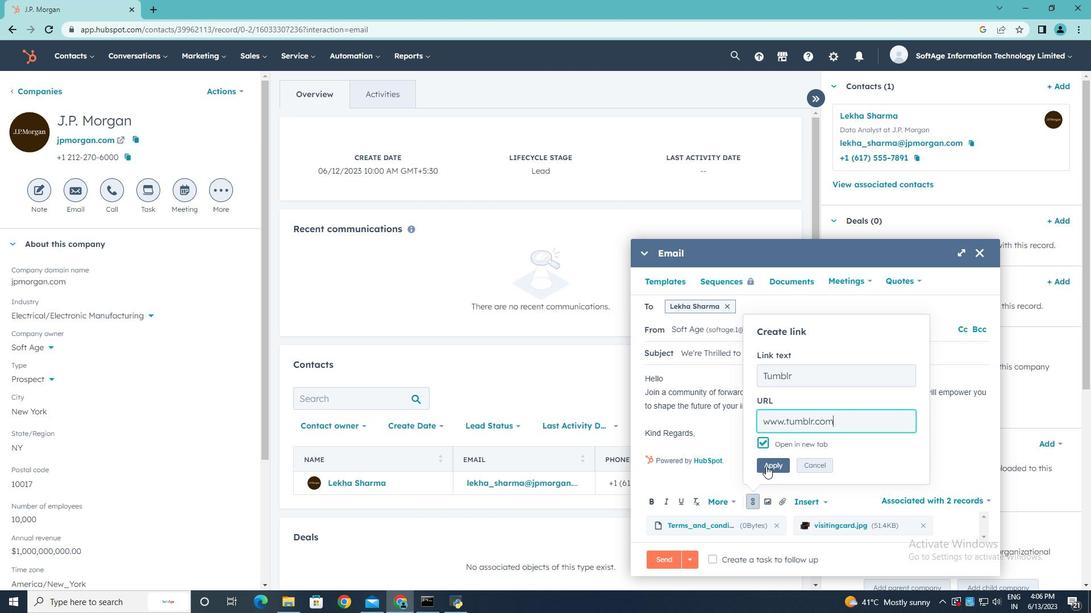 
Action: Mouse pressed left at (768, 465)
Screenshot: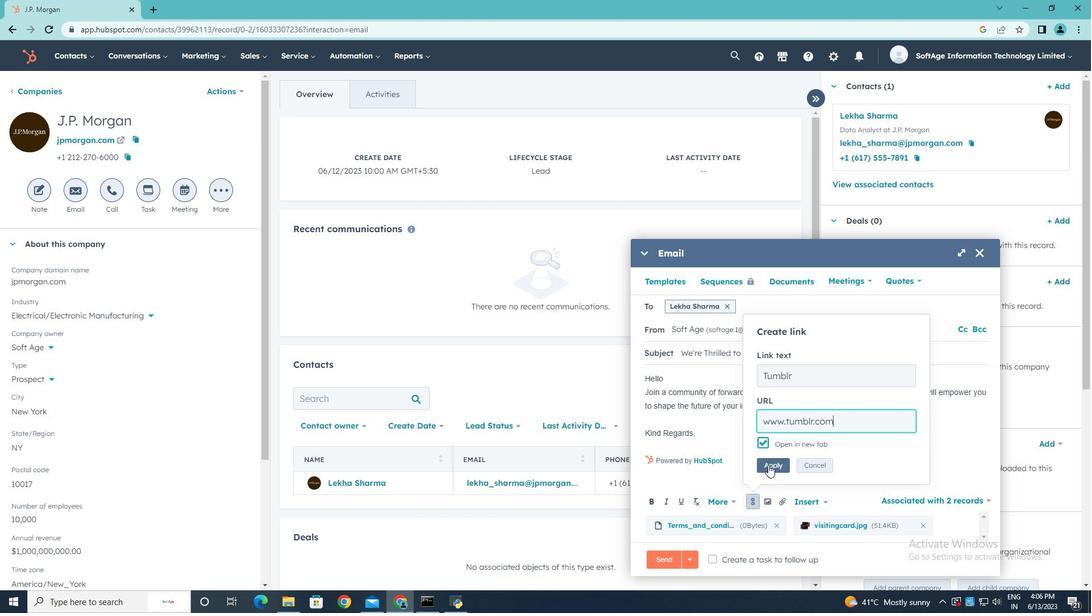 
Action: Mouse moved to (710, 559)
Screenshot: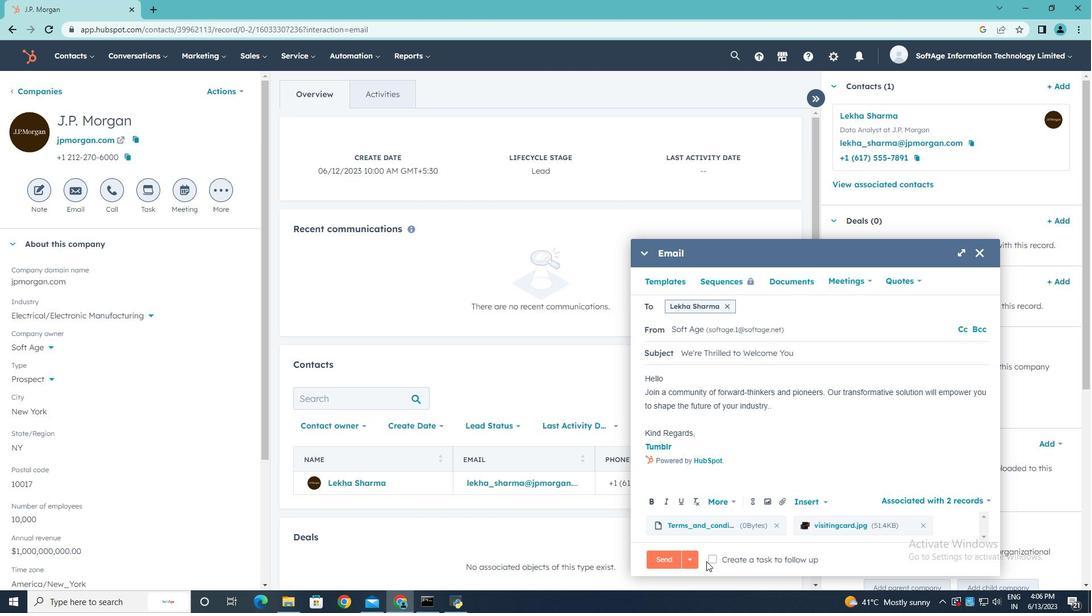 
Action: Mouse pressed left at (710, 559)
Screenshot: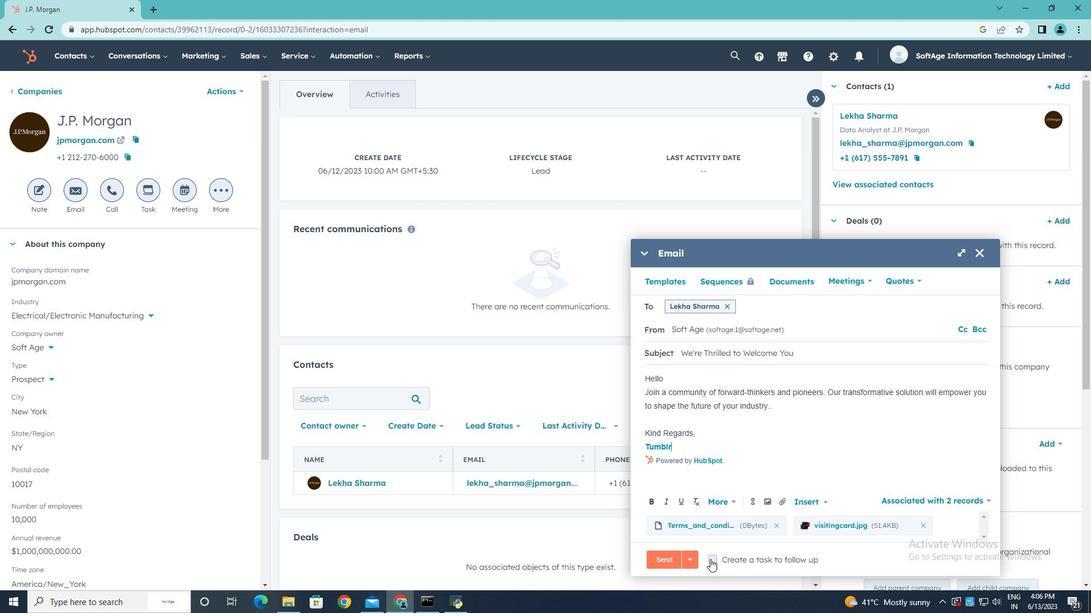 
Action: Mouse moved to (932, 558)
Screenshot: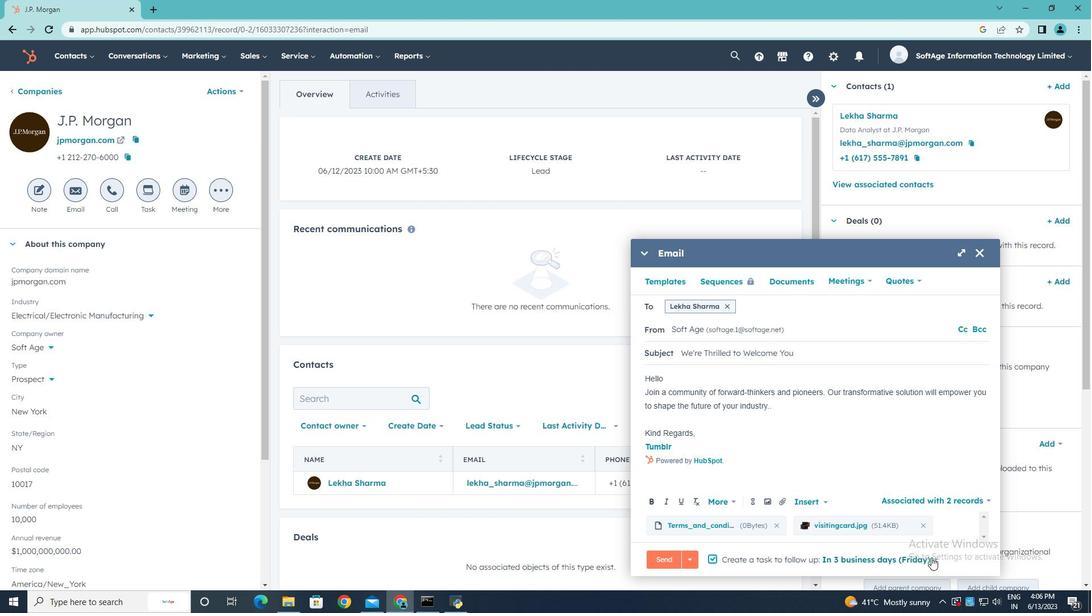 
Action: Mouse pressed left at (932, 558)
Screenshot: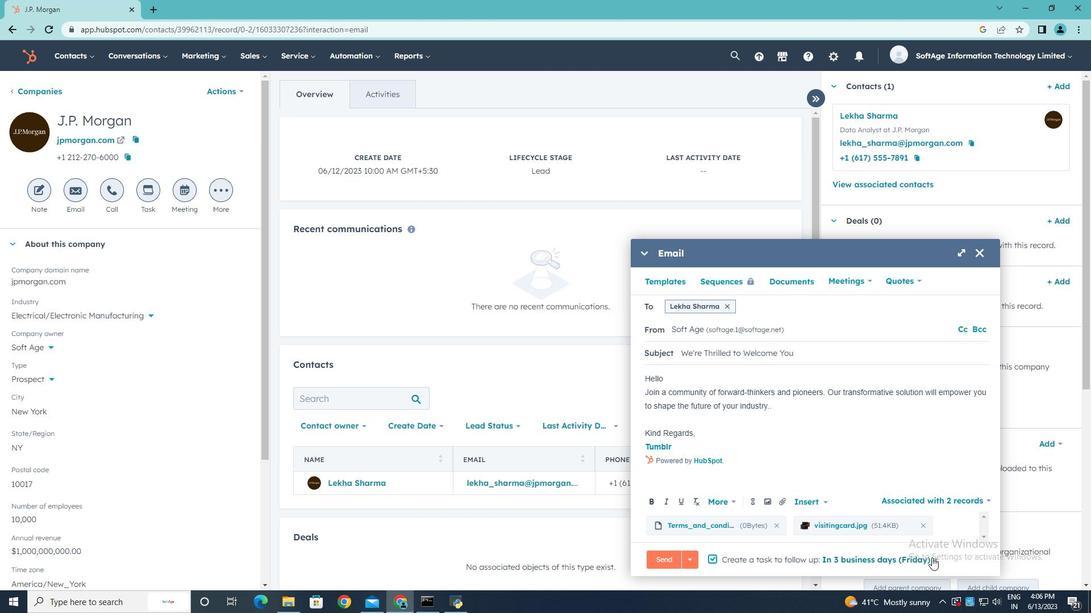 
Action: Mouse moved to (890, 495)
Screenshot: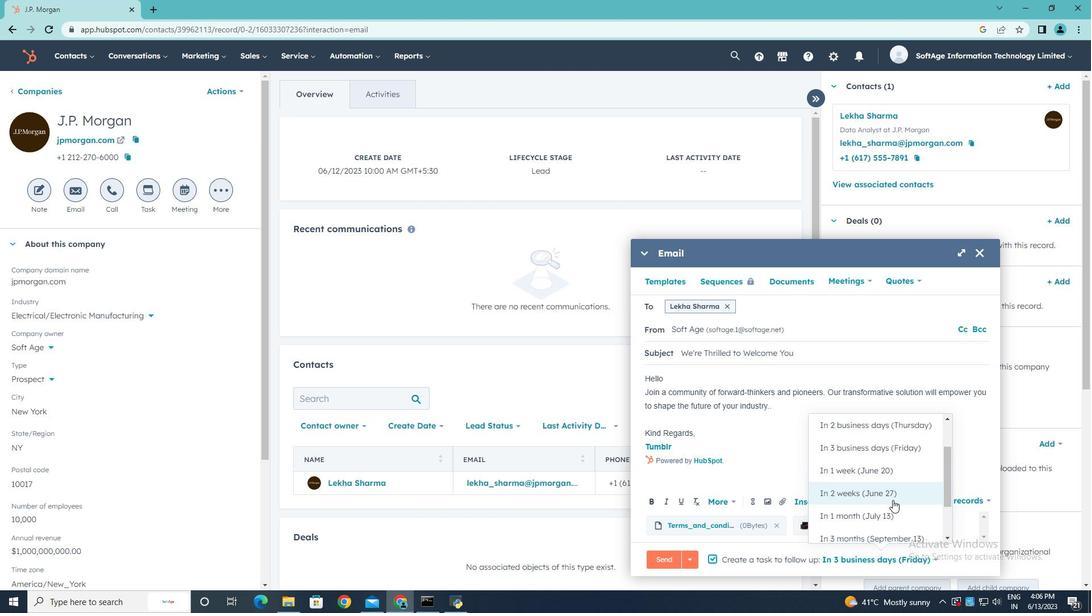 
Action: Mouse pressed left at (890, 495)
Screenshot: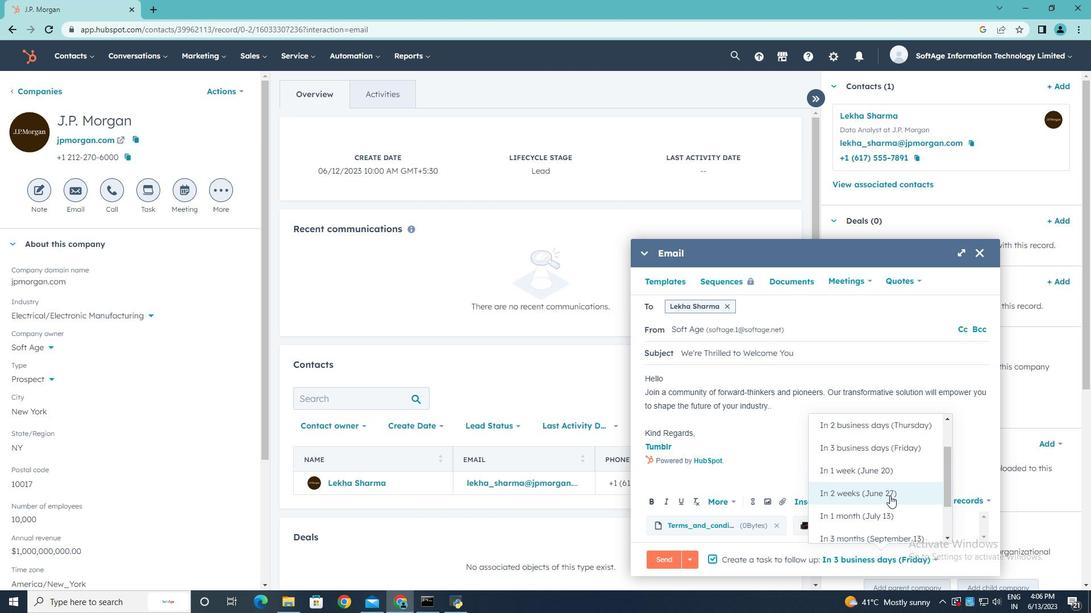 
Action: Mouse moved to (663, 563)
Screenshot: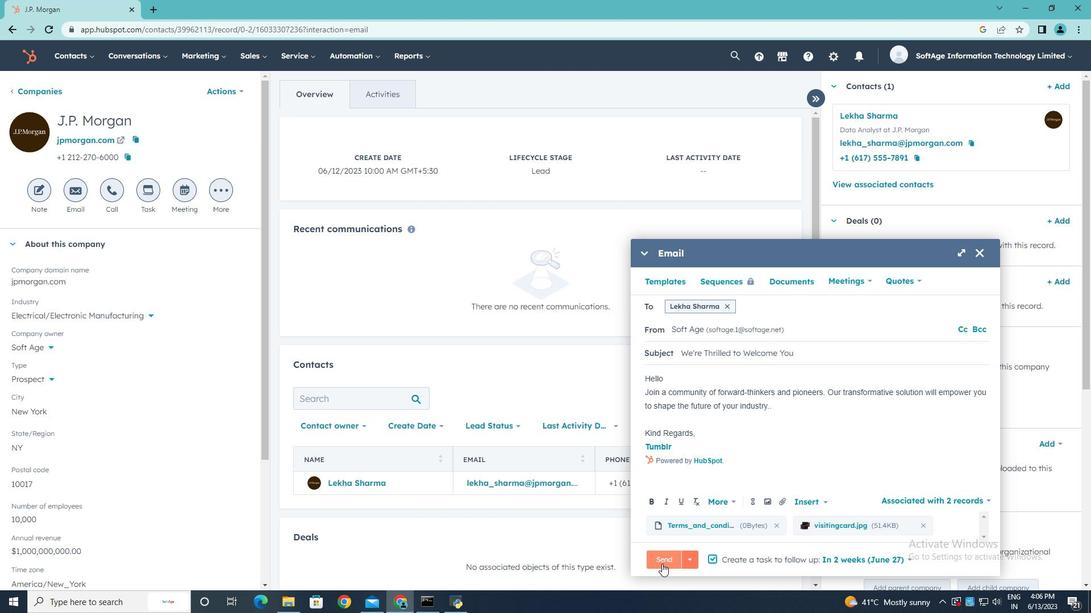 
Action: Mouse pressed left at (663, 563)
Screenshot: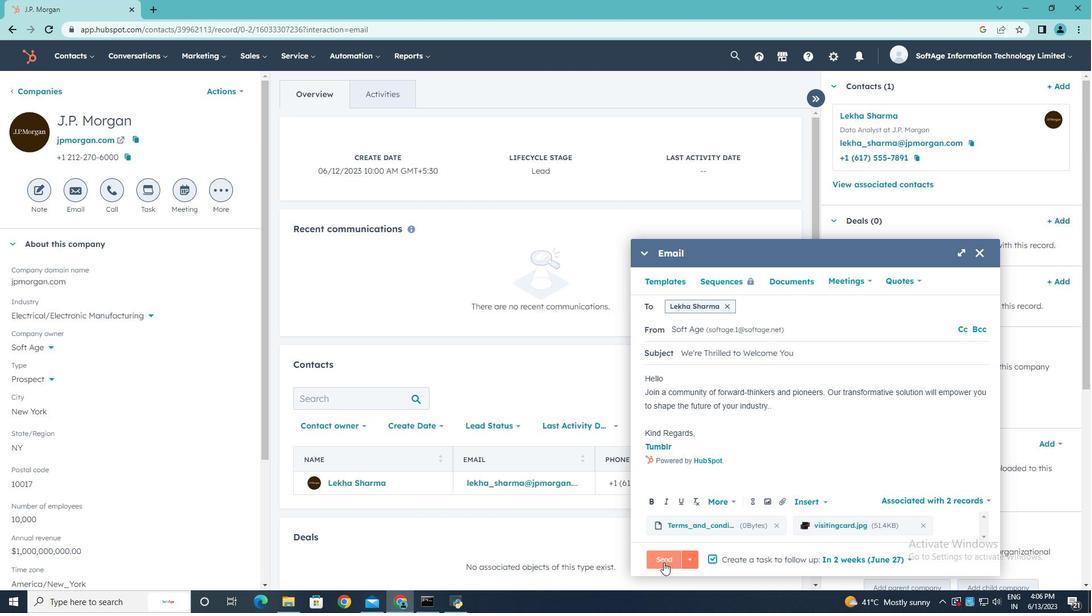 
